 Task: Find connections with filter location Onex with filter topic #purposewith filter profile language Spanish with filter current company Ampstek with filter school Bharat Institute of Technology with filter industry Executive Offices with filter service category Insurance with filter keywords title eCommerce Marketing Specialist
Action: Mouse moved to (536, 77)
Screenshot: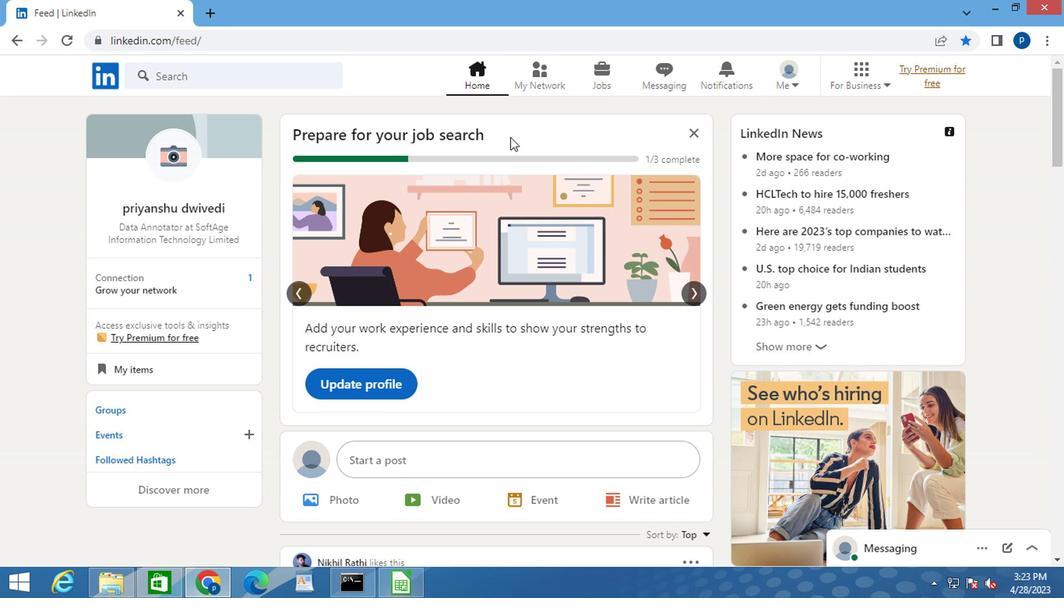 
Action: Mouse pressed left at (536, 77)
Screenshot: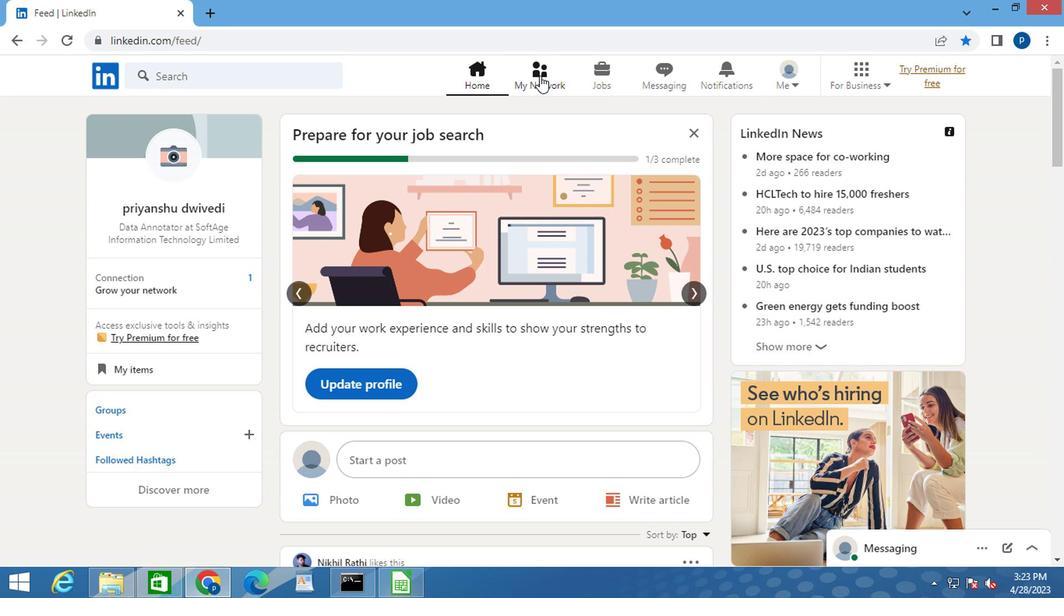 
Action: Mouse moved to (184, 156)
Screenshot: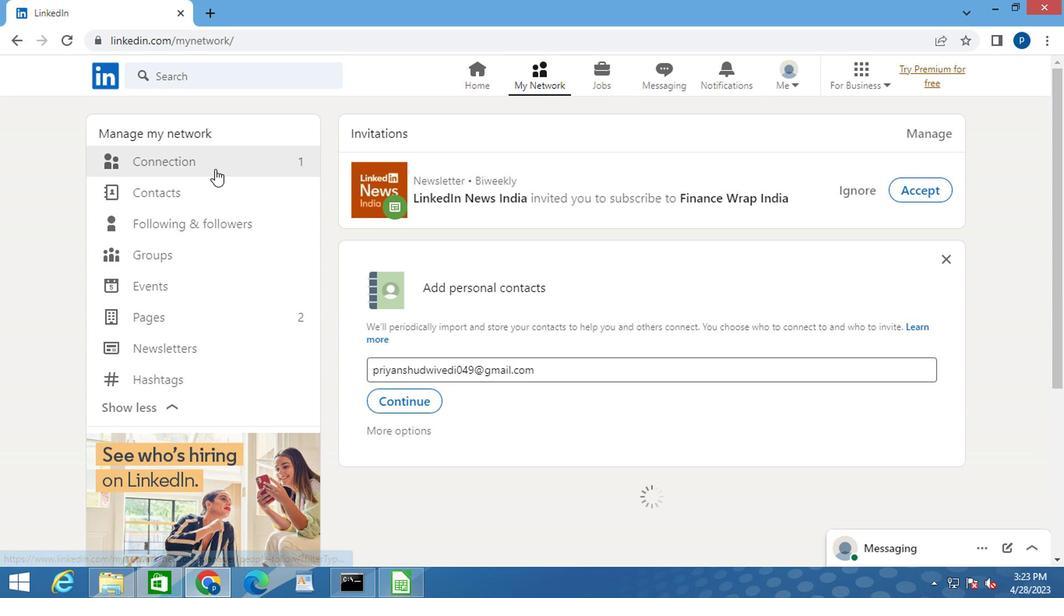 
Action: Mouse pressed left at (184, 156)
Screenshot: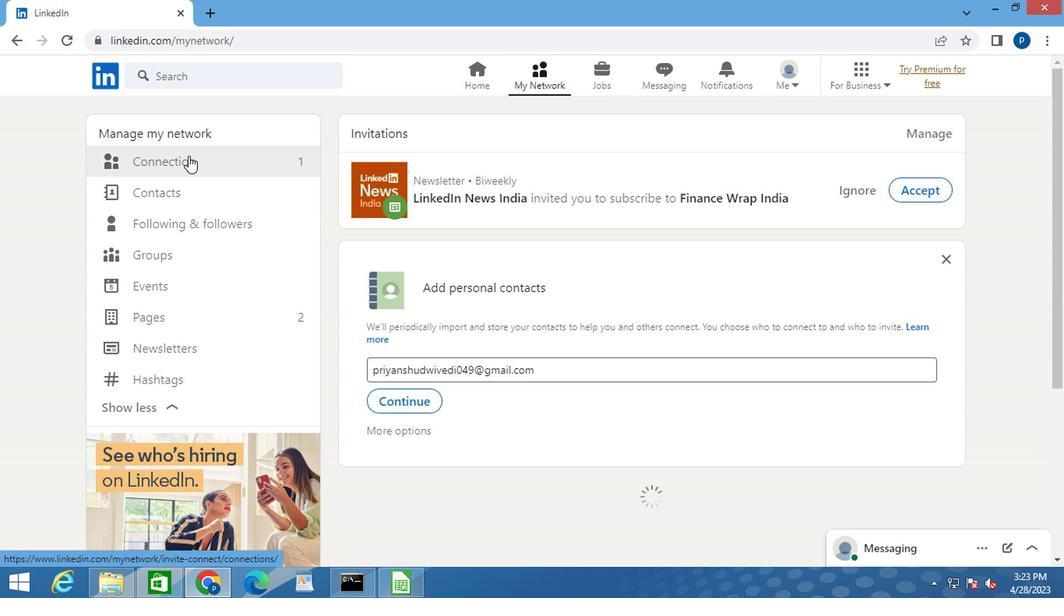 
Action: Mouse moved to (640, 165)
Screenshot: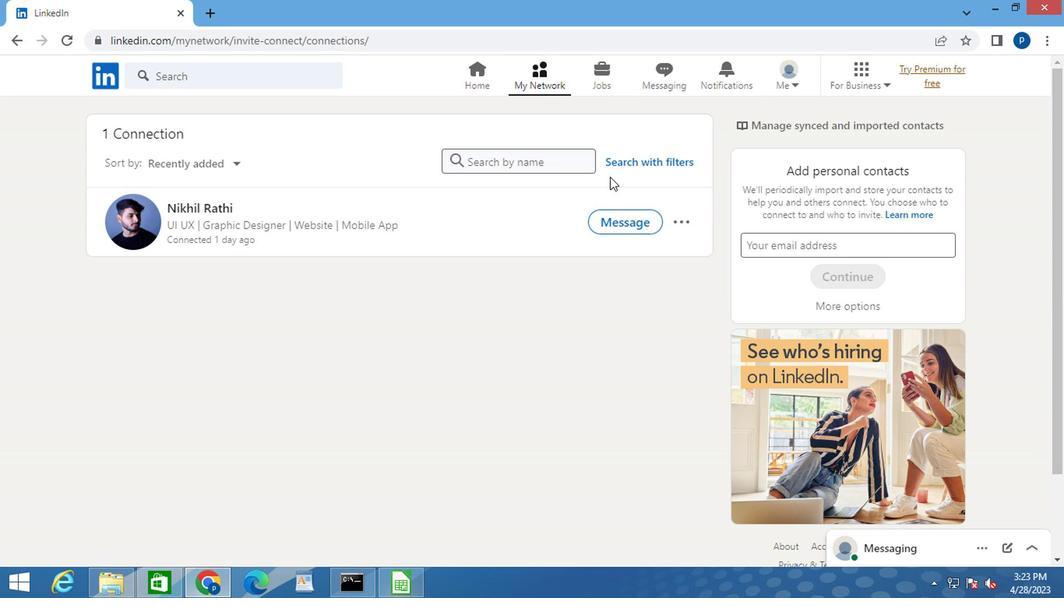 
Action: Mouse pressed left at (640, 165)
Screenshot: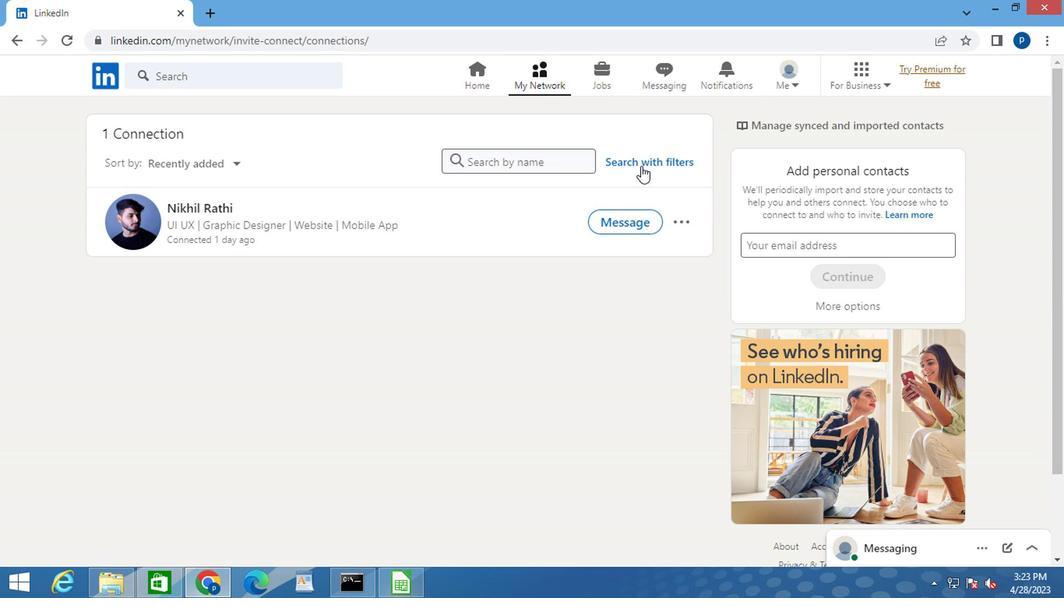 
Action: Mouse moved to (586, 125)
Screenshot: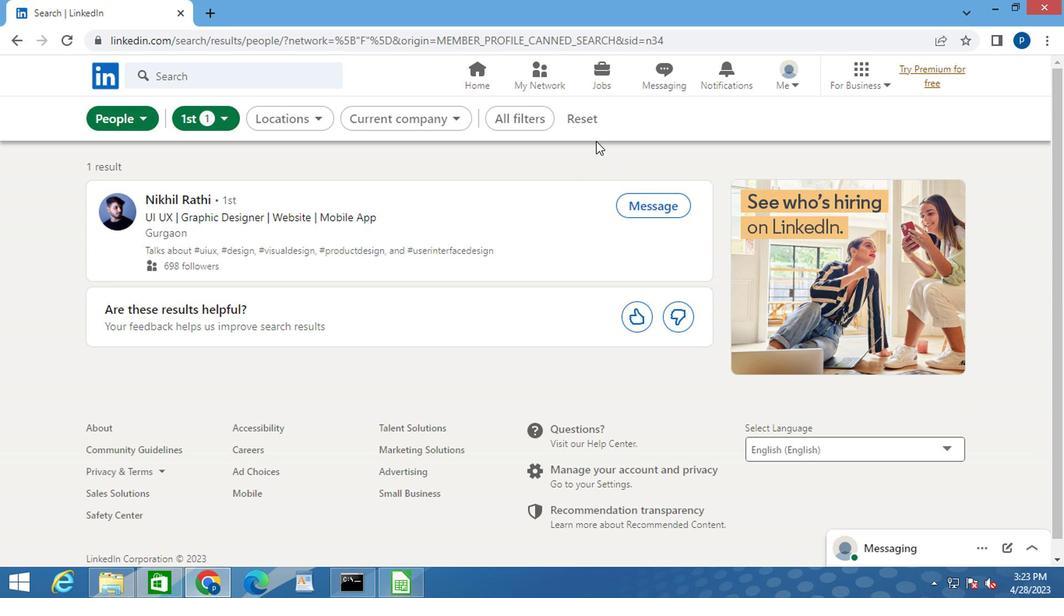 
Action: Mouse pressed left at (586, 125)
Screenshot: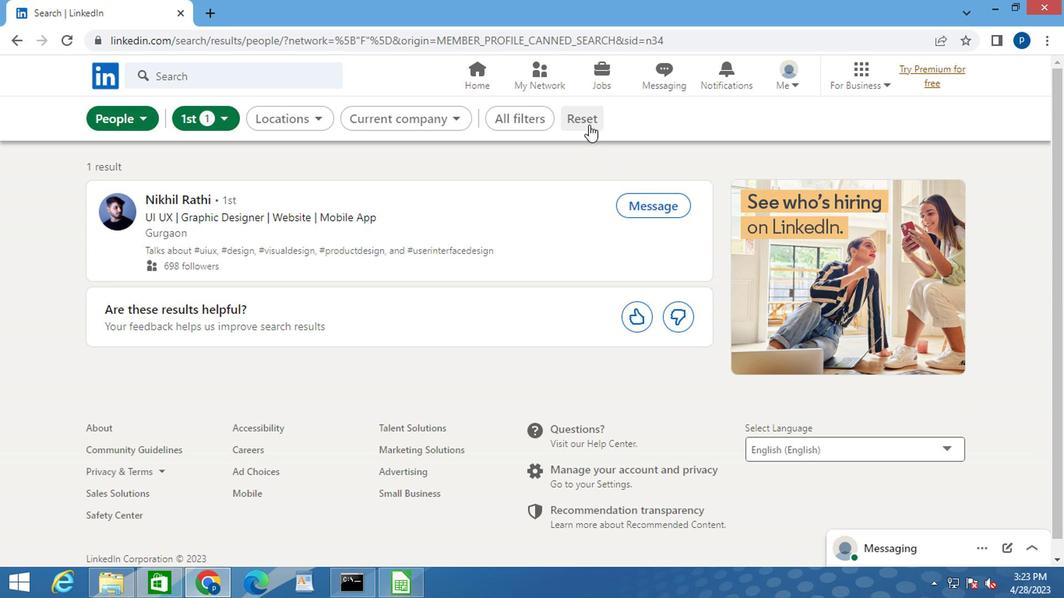 
Action: Mouse moved to (567, 120)
Screenshot: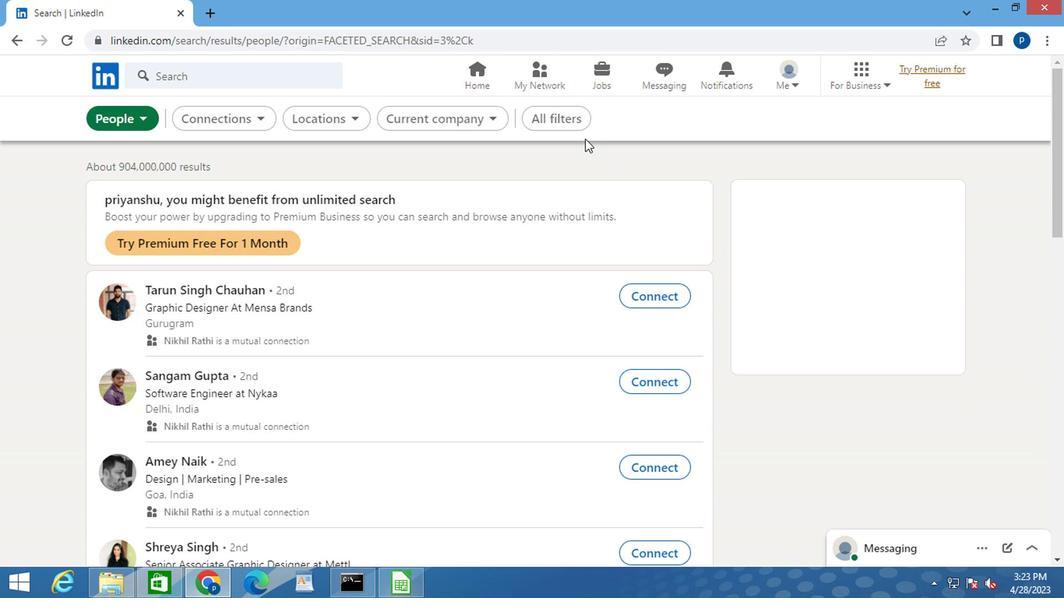 
Action: Mouse pressed left at (567, 120)
Screenshot: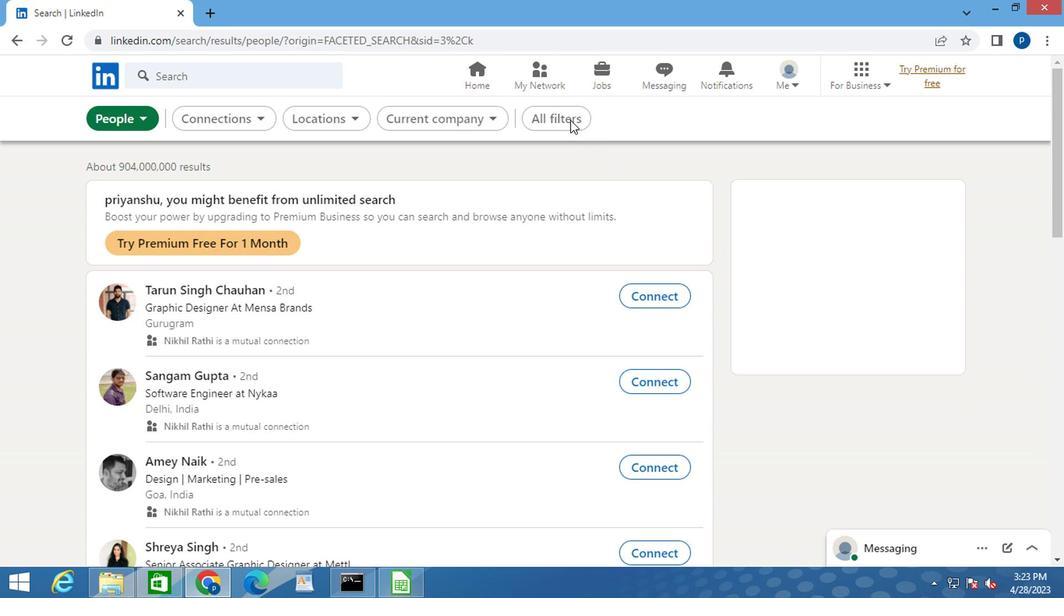 
Action: Mouse moved to (807, 356)
Screenshot: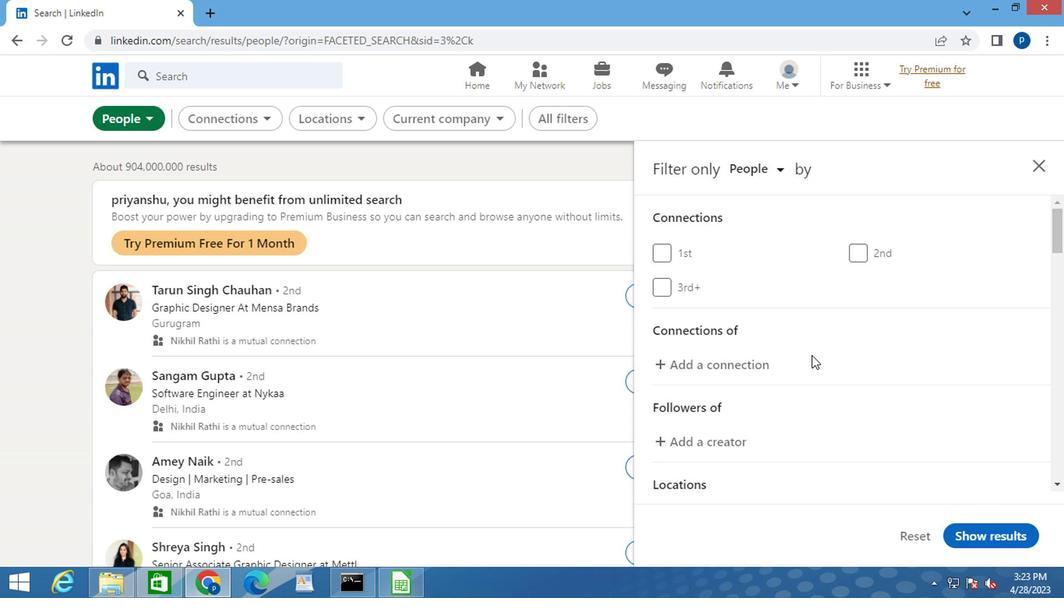 
Action: Mouse scrolled (807, 355) with delta (0, 0)
Screenshot: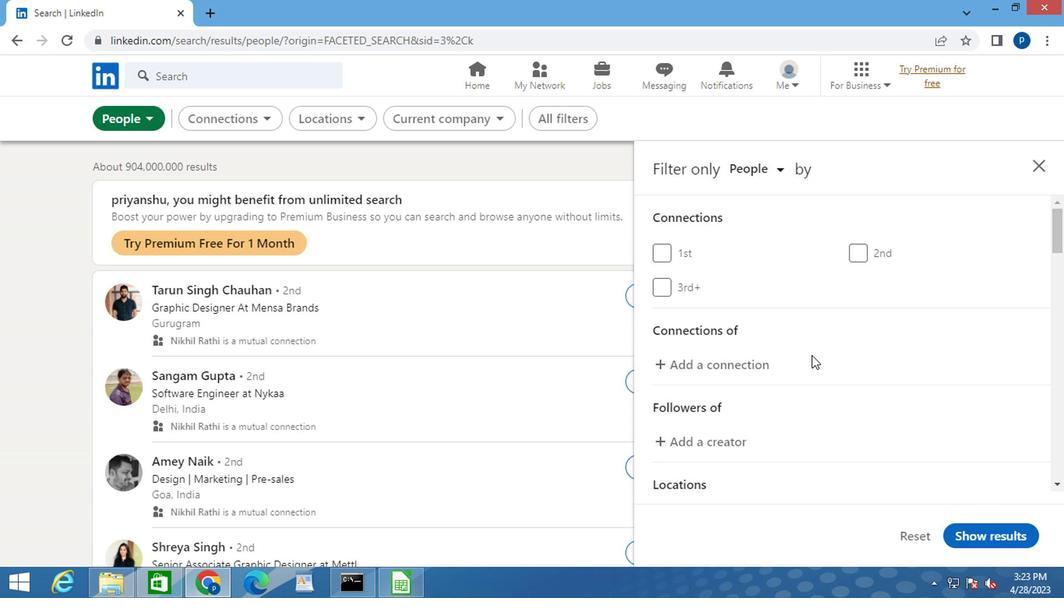 
Action: Mouse moved to (806, 357)
Screenshot: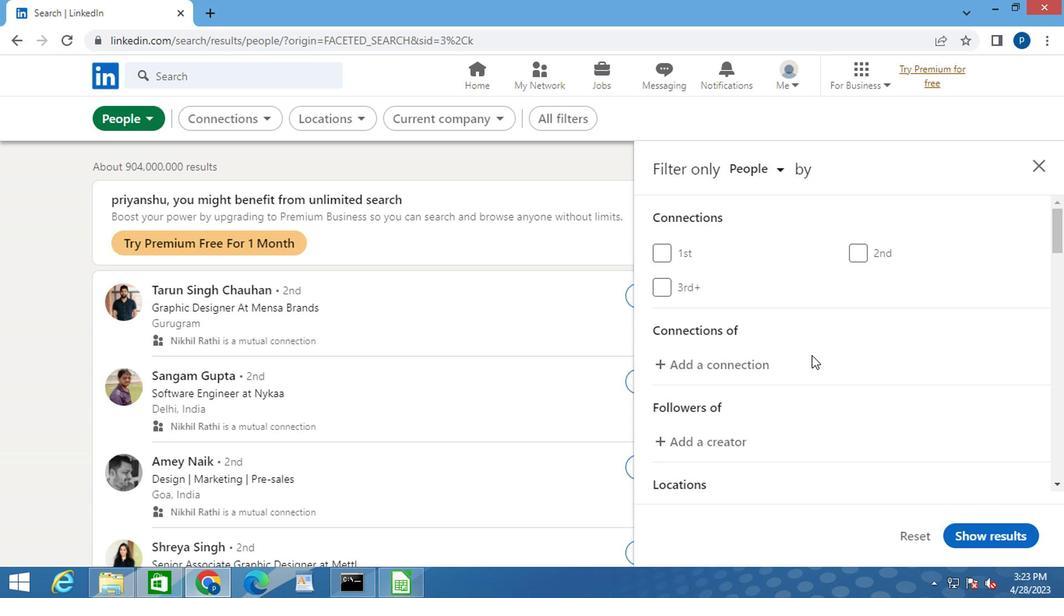 
Action: Mouse scrolled (806, 357) with delta (0, 0)
Screenshot: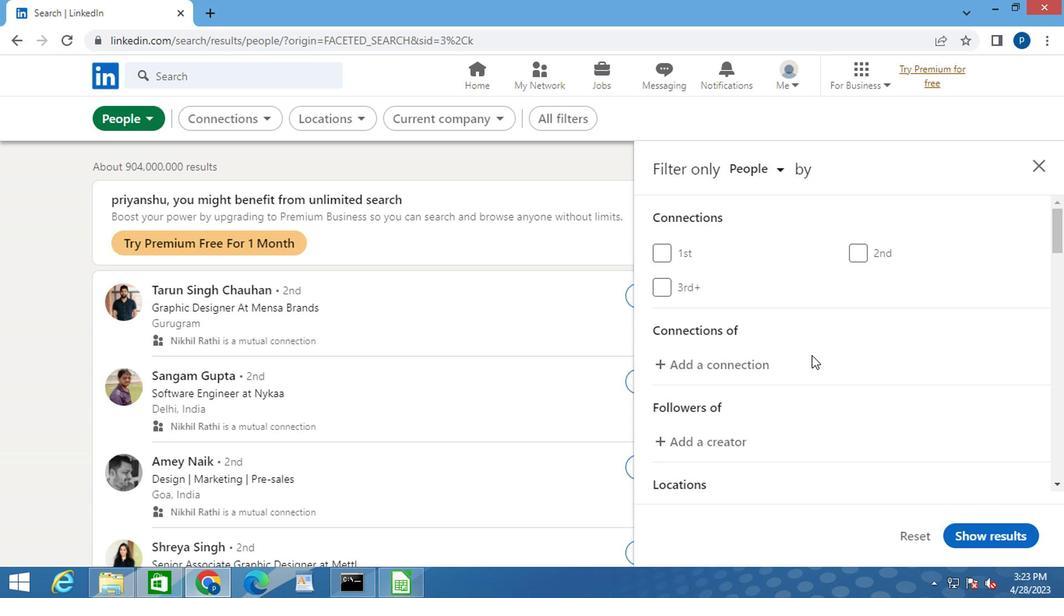 
Action: Mouse moved to (858, 424)
Screenshot: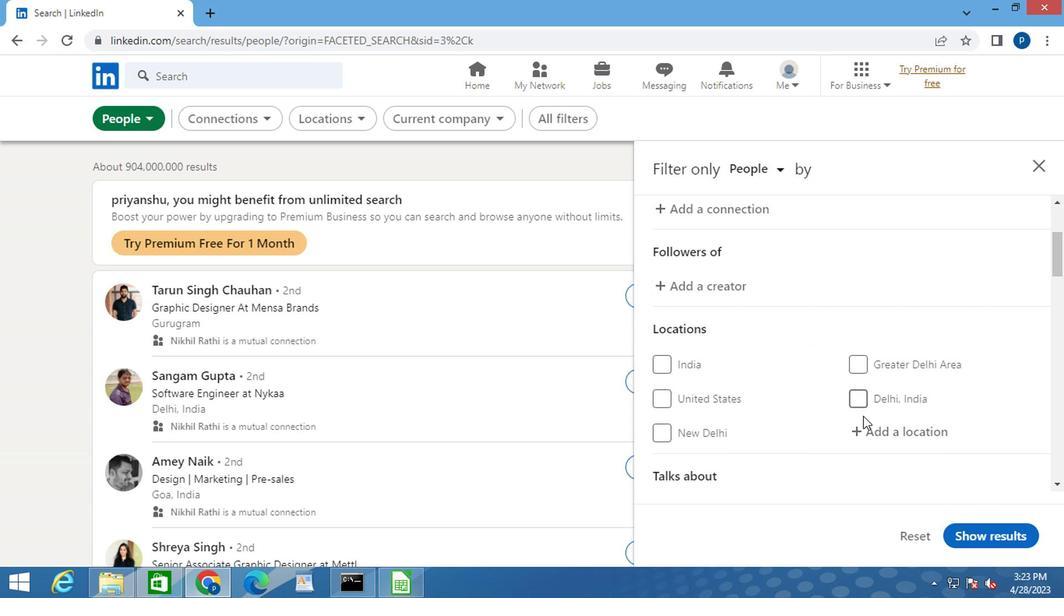 
Action: Mouse pressed left at (858, 424)
Screenshot: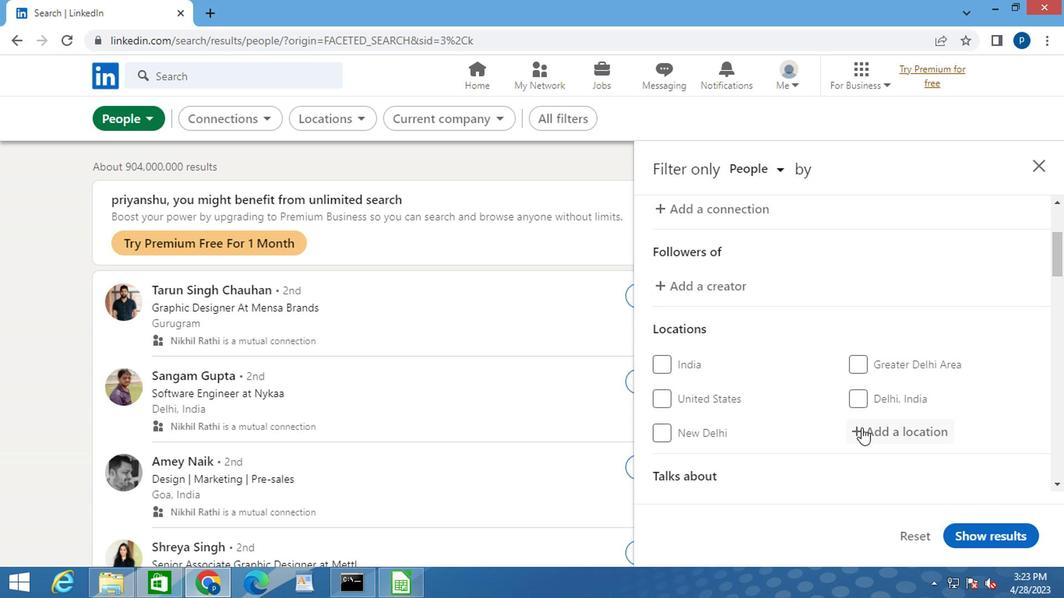 
Action: Key pressed o<Key.caps_lock>nex
Screenshot: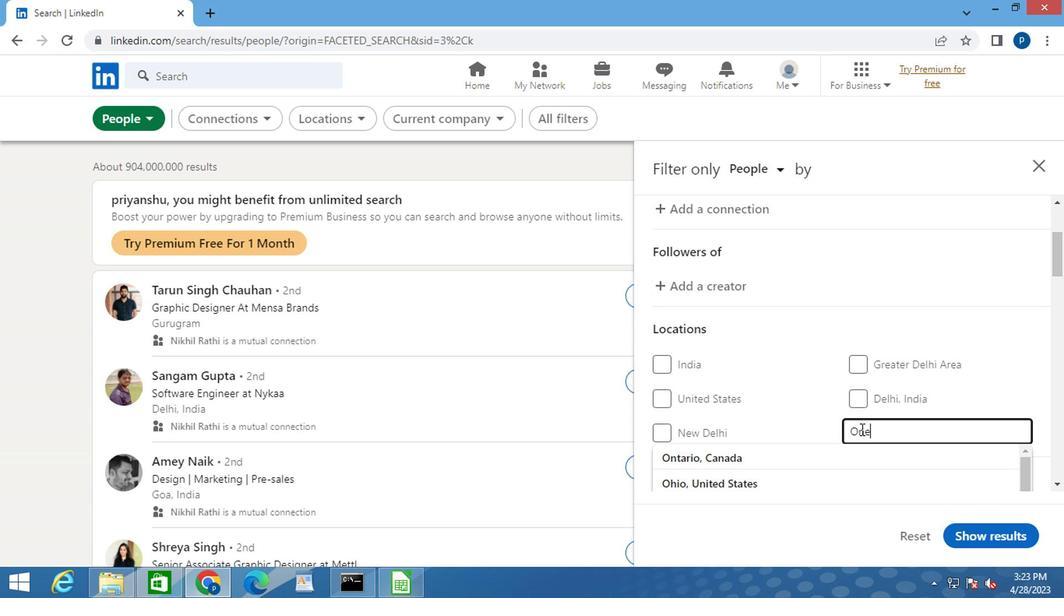 
Action: Mouse moved to (773, 449)
Screenshot: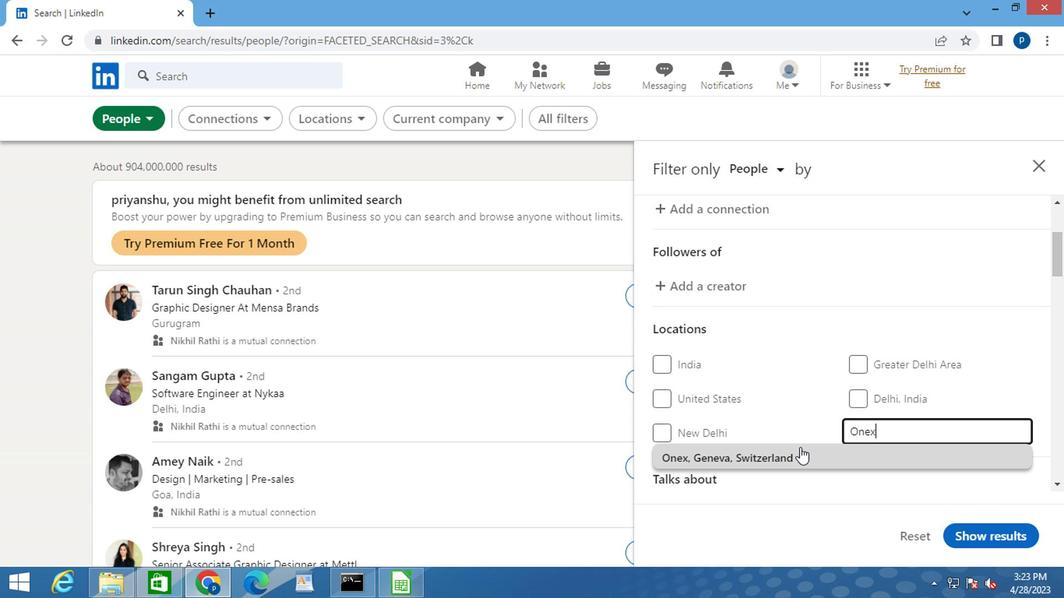
Action: Mouse pressed left at (773, 449)
Screenshot: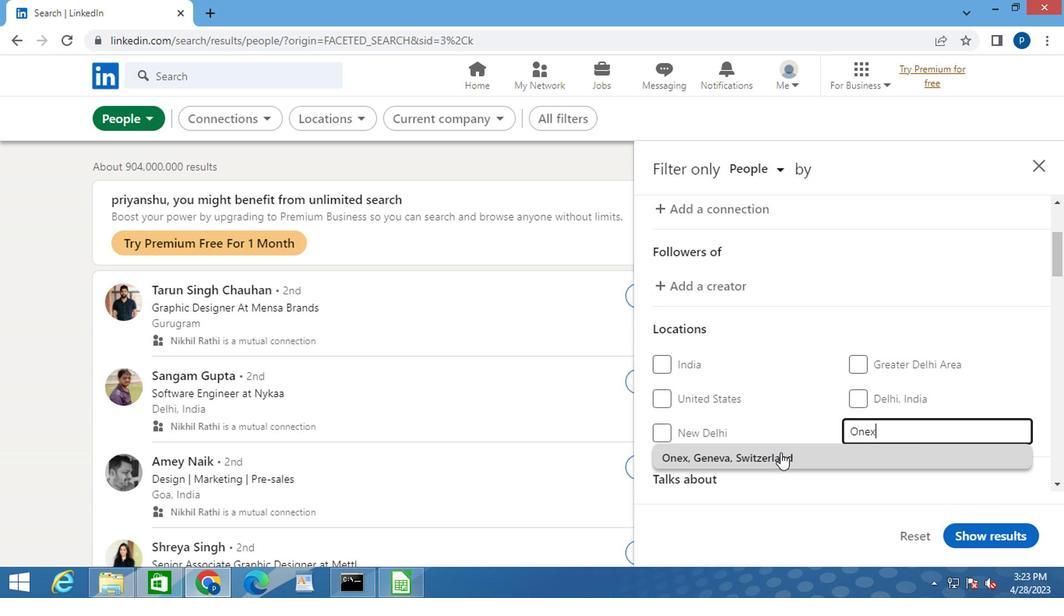 
Action: Mouse moved to (771, 448)
Screenshot: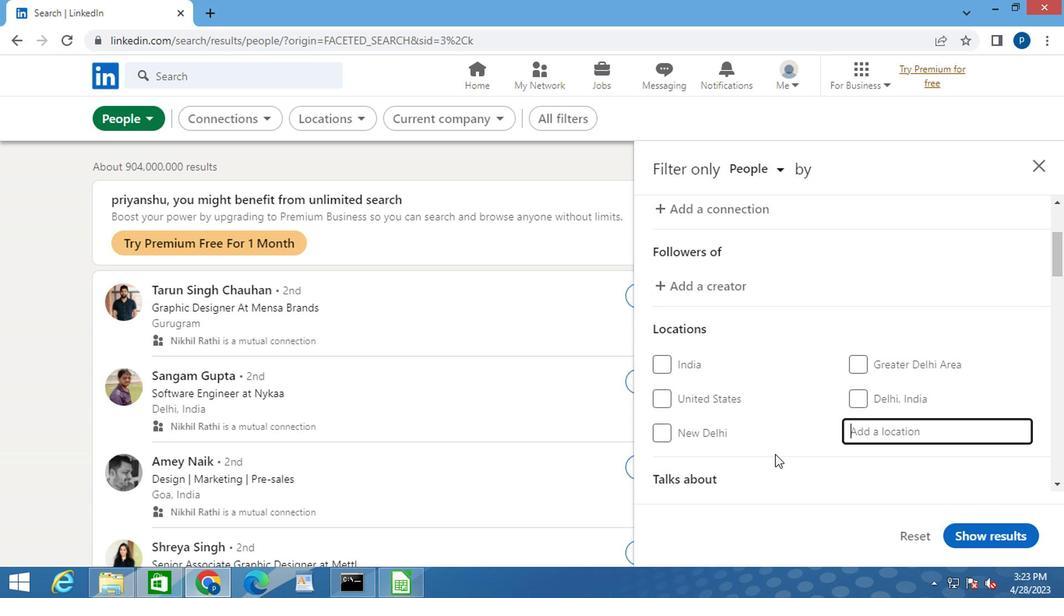 
Action: Mouse scrolled (771, 448) with delta (0, 0)
Screenshot: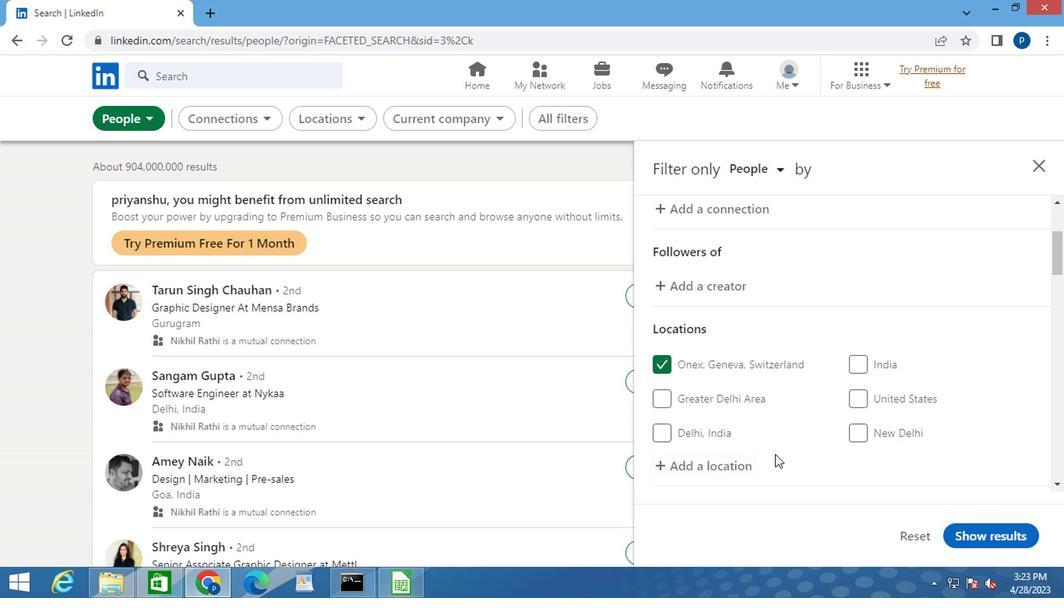 
Action: Mouse scrolled (771, 448) with delta (0, 0)
Screenshot: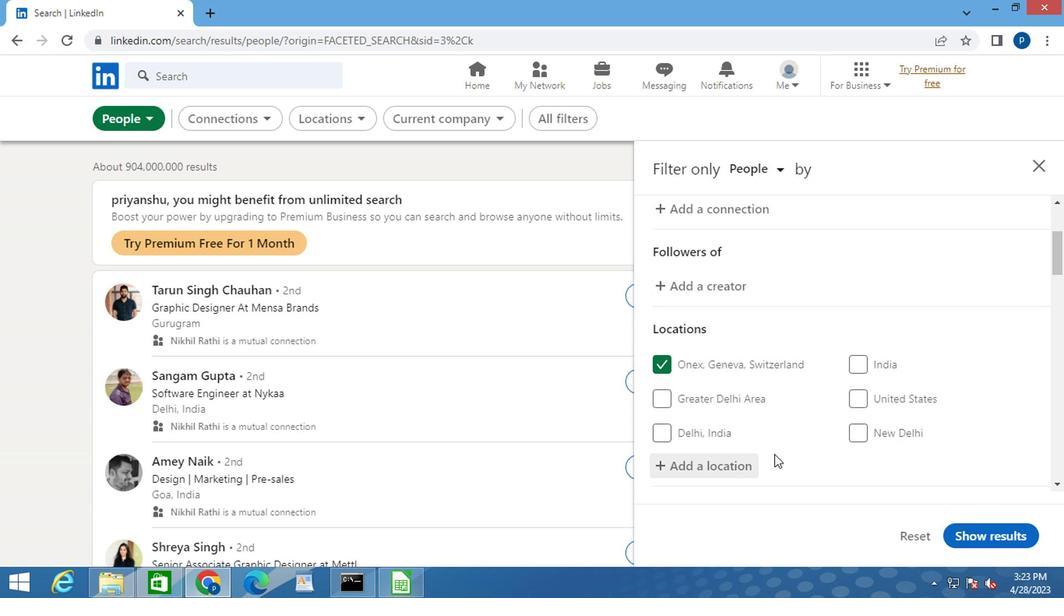 
Action: Mouse moved to (866, 451)
Screenshot: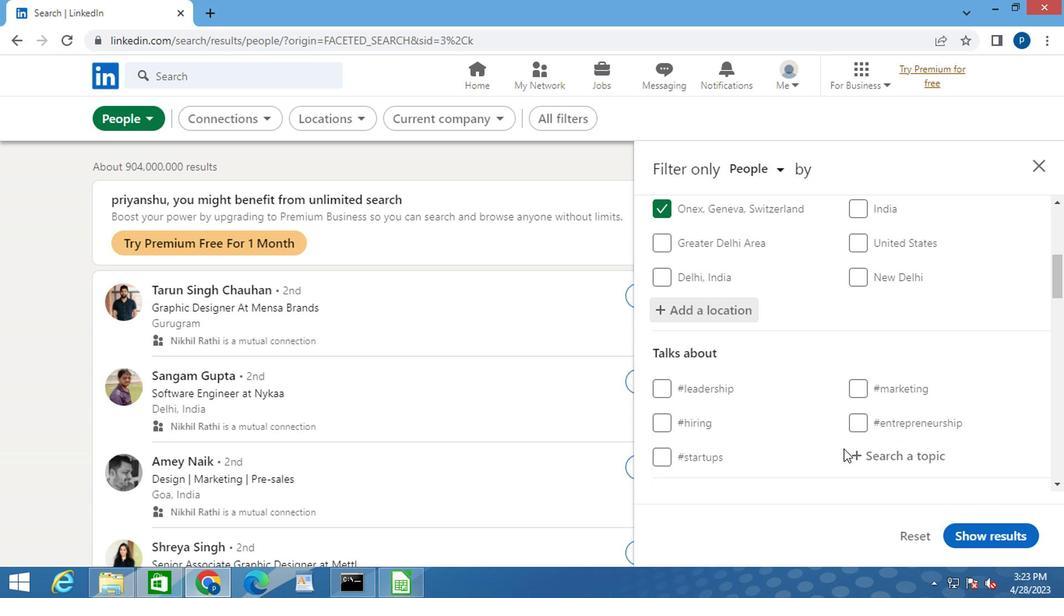 
Action: Mouse pressed left at (866, 451)
Screenshot: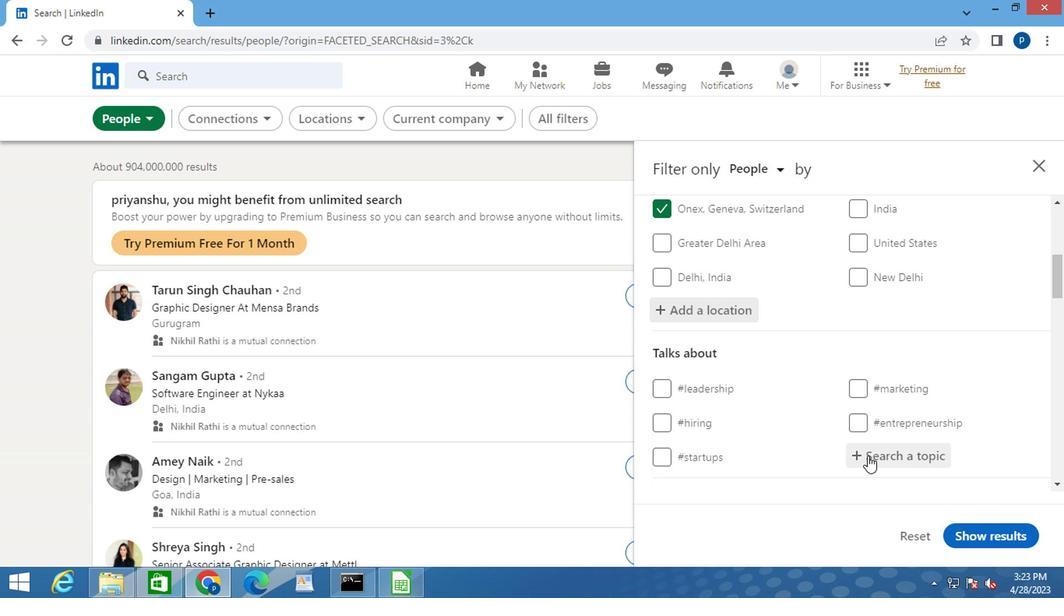 
Action: Key pressed <Key.shift>#PURPOSE
Screenshot: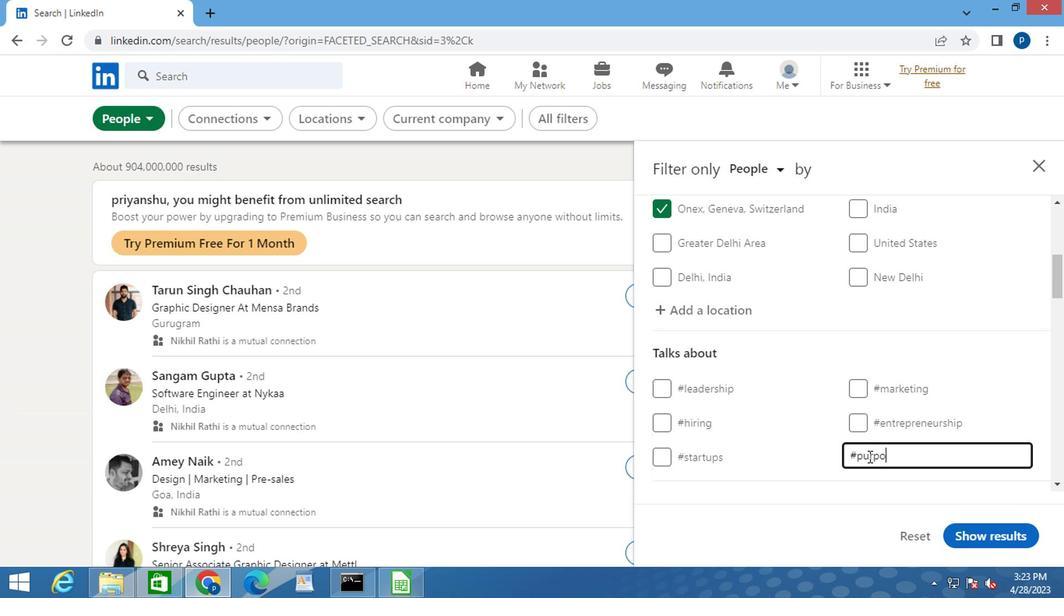 
Action: Mouse moved to (862, 442)
Screenshot: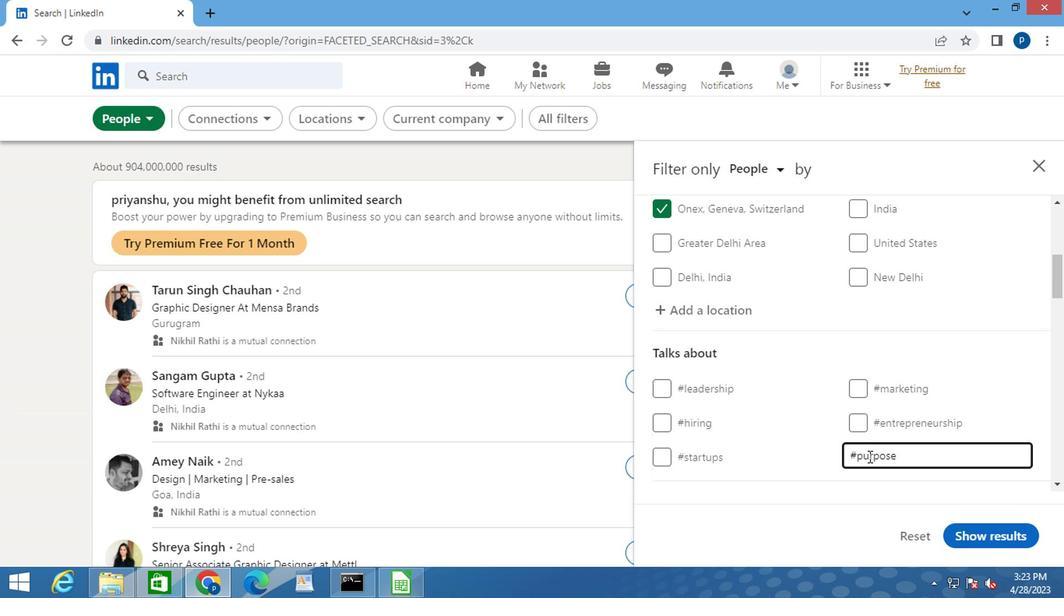 
Action: Mouse scrolled (862, 441) with delta (0, 0)
Screenshot: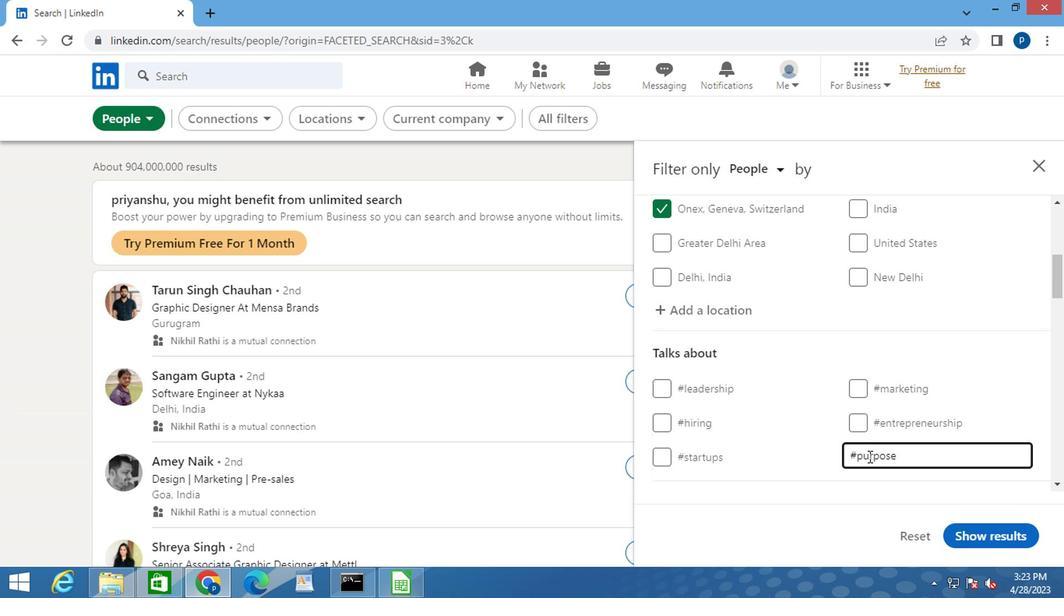 
Action: Mouse moved to (861, 442)
Screenshot: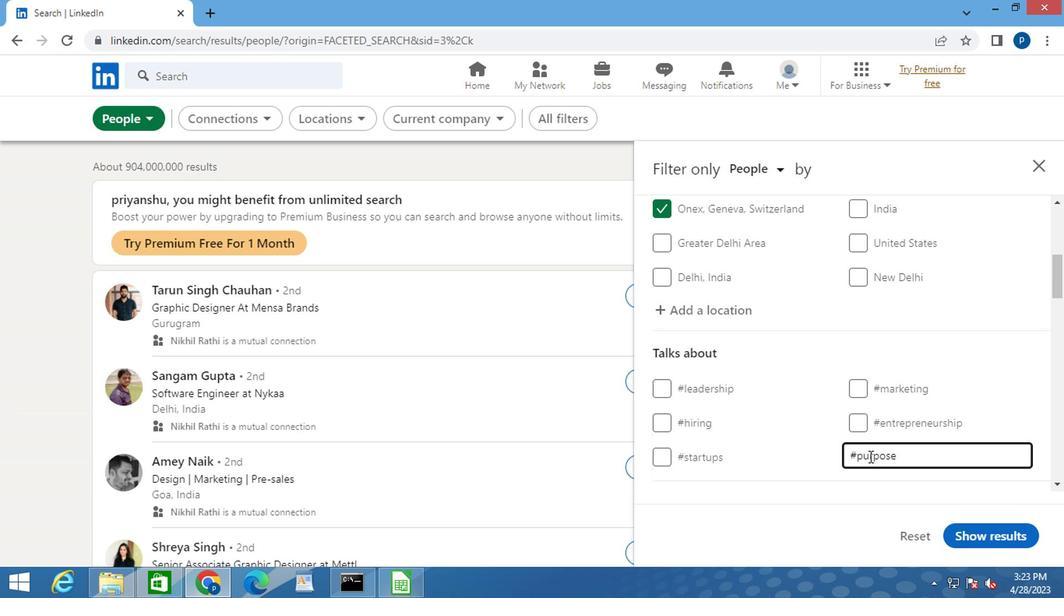 
Action: Mouse scrolled (861, 441) with delta (0, 0)
Screenshot: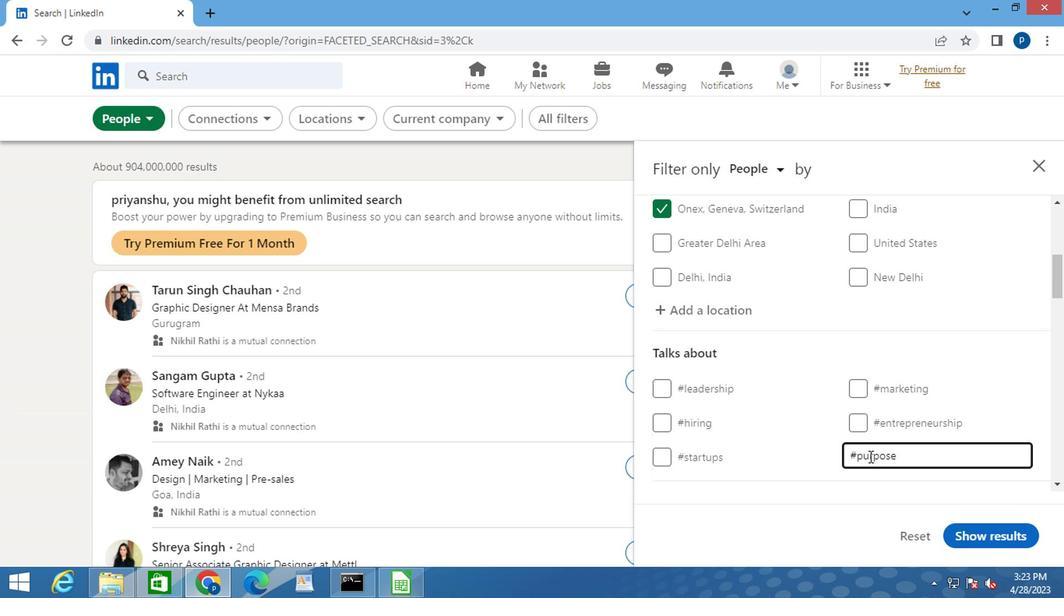 
Action: Mouse moved to (858, 441)
Screenshot: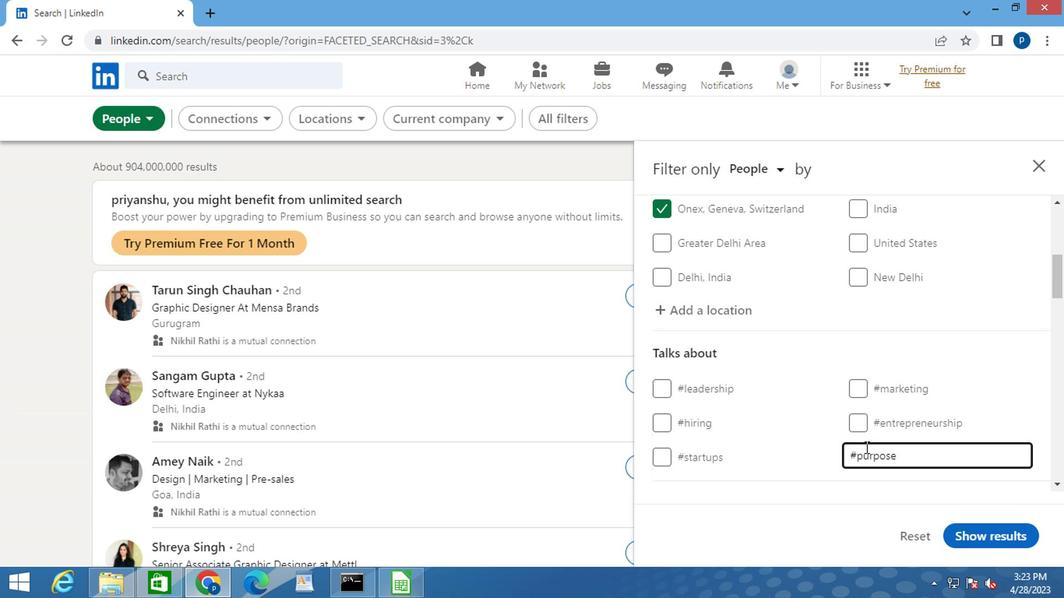 
Action: Mouse scrolled (858, 440) with delta (0, -1)
Screenshot: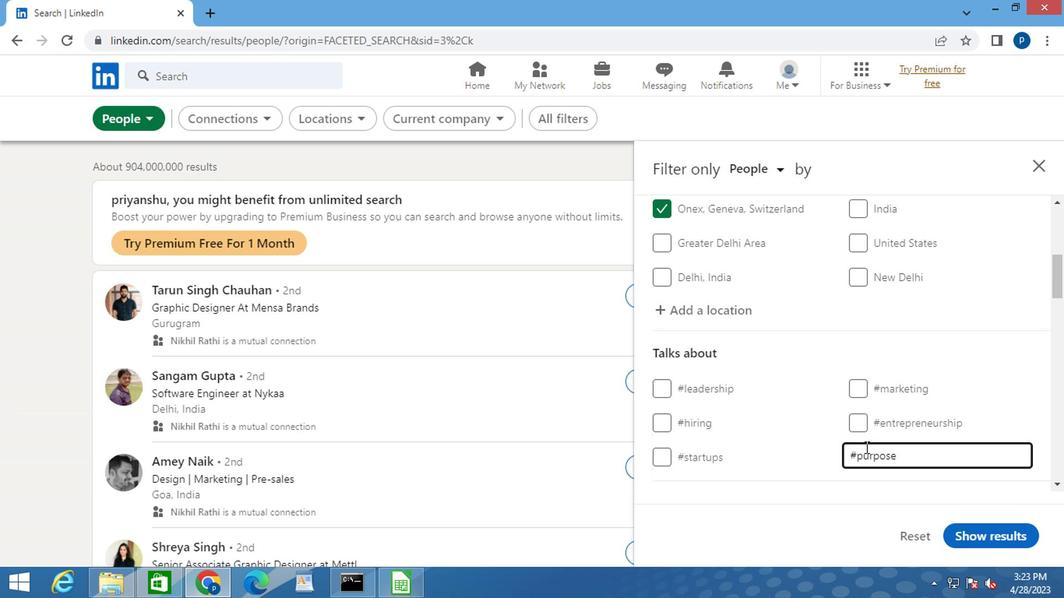 
Action: Mouse moved to (797, 411)
Screenshot: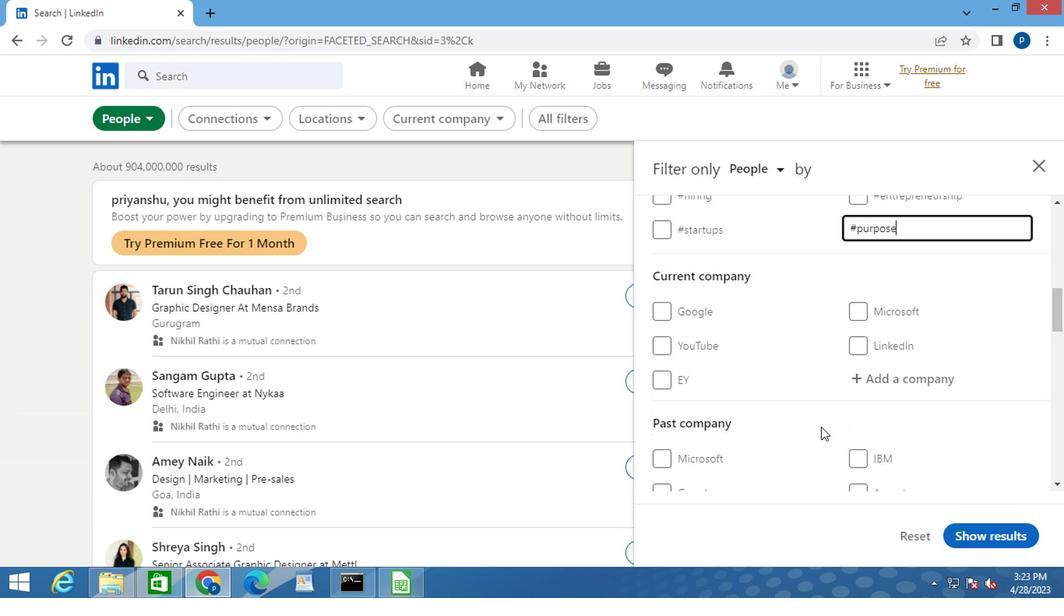 
Action: Mouse scrolled (797, 410) with delta (0, -1)
Screenshot: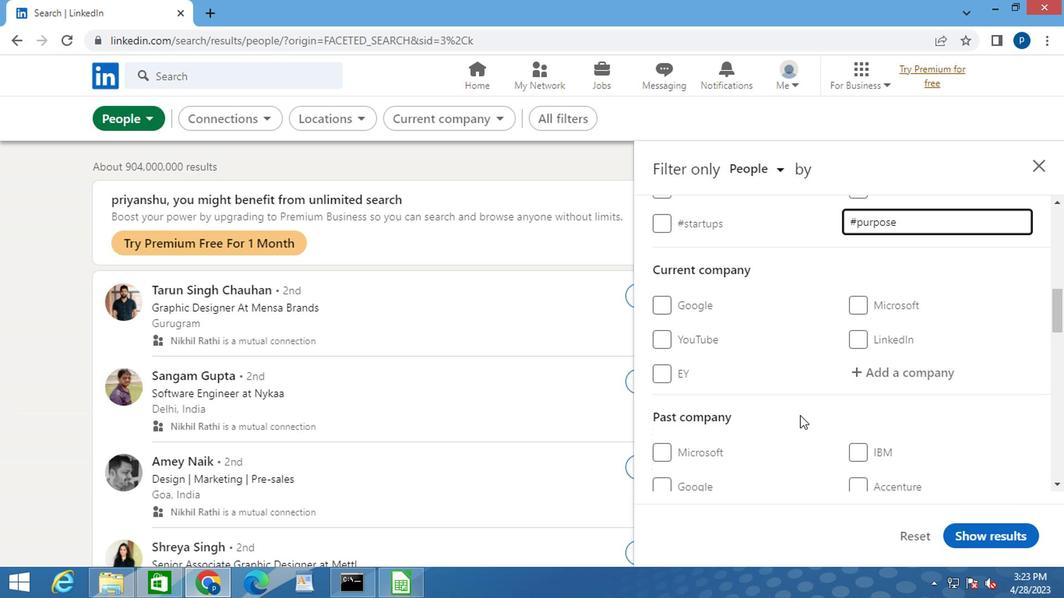 
Action: Mouse scrolled (797, 410) with delta (0, -1)
Screenshot: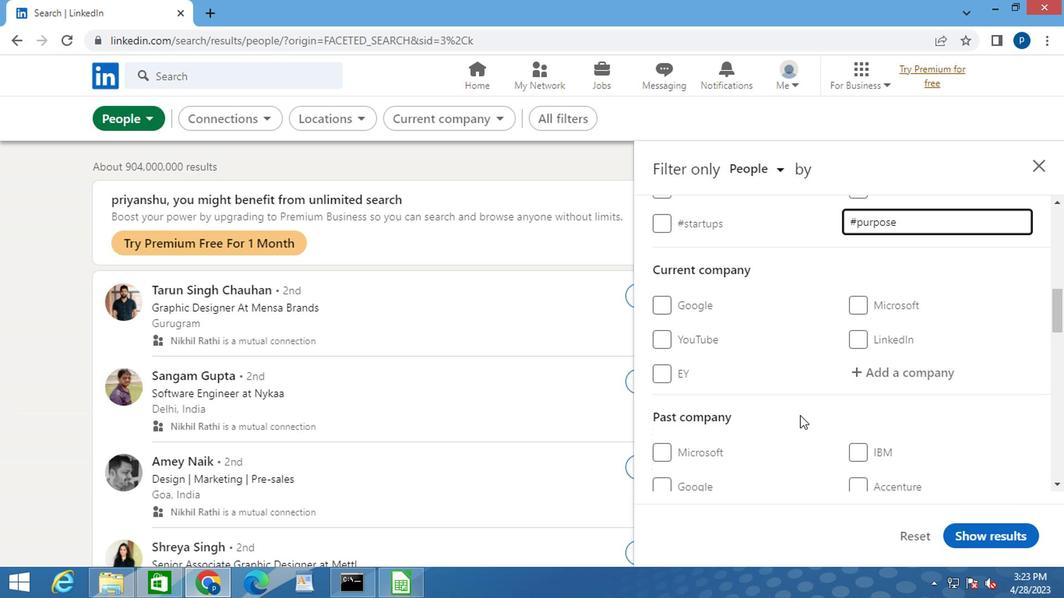
Action: Mouse moved to (769, 394)
Screenshot: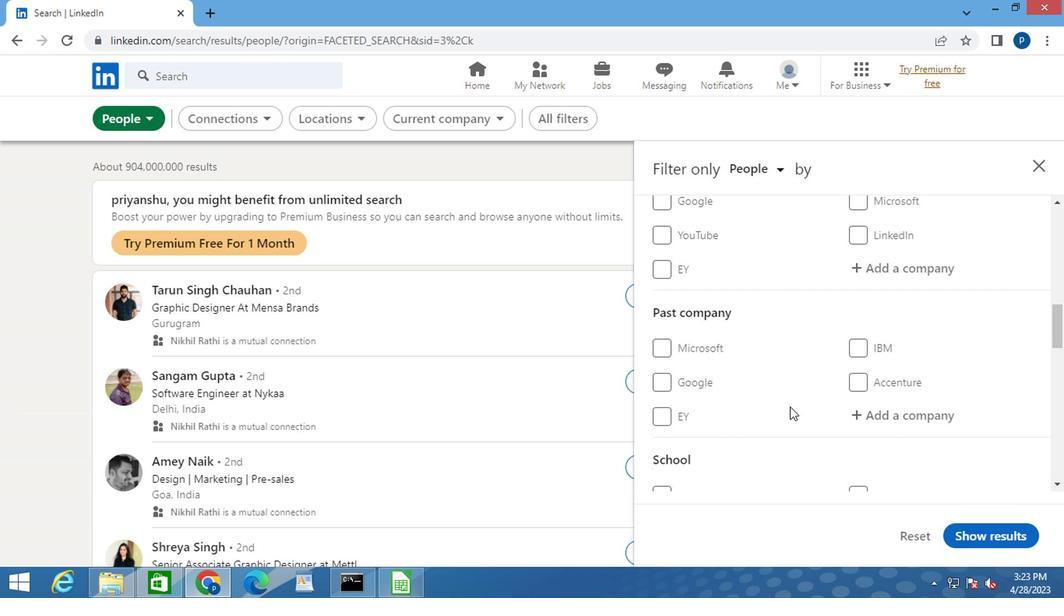 
Action: Mouse scrolled (769, 393) with delta (0, 0)
Screenshot: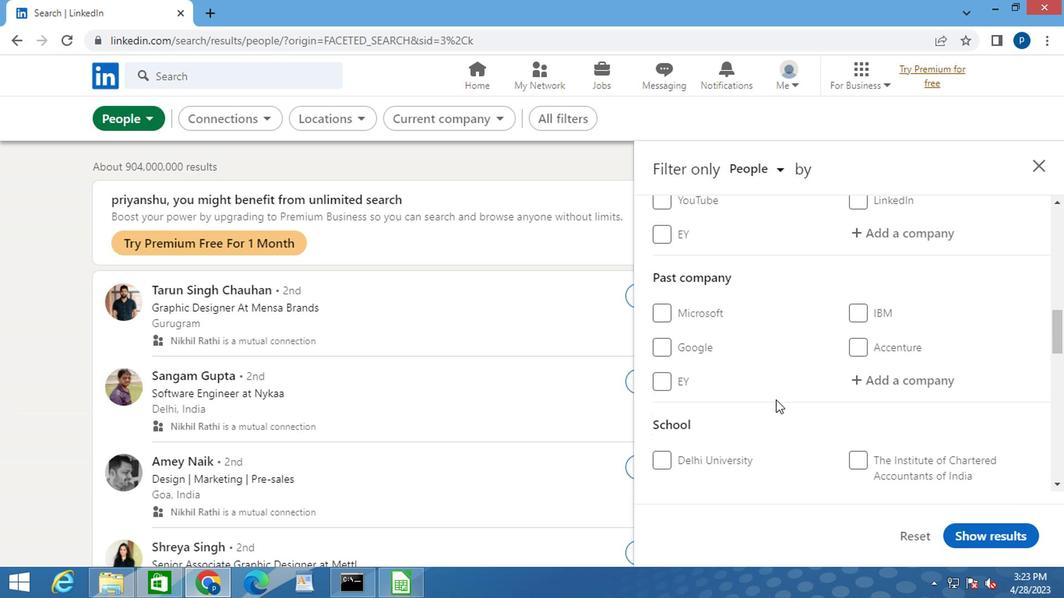 
Action: Mouse scrolled (769, 393) with delta (0, 0)
Screenshot: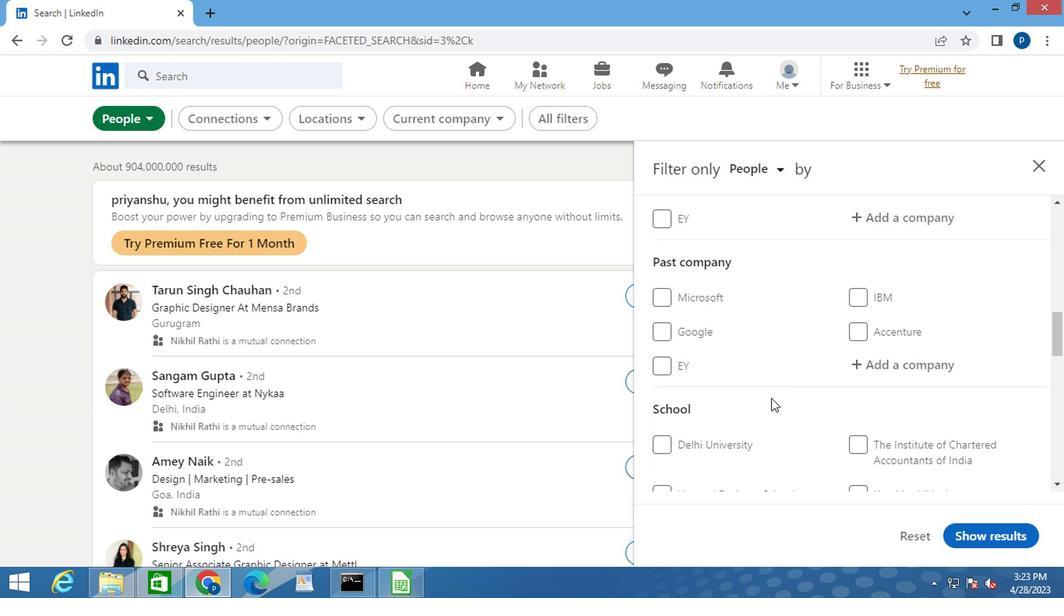 
Action: Mouse moved to (767, 392)
Screenshot: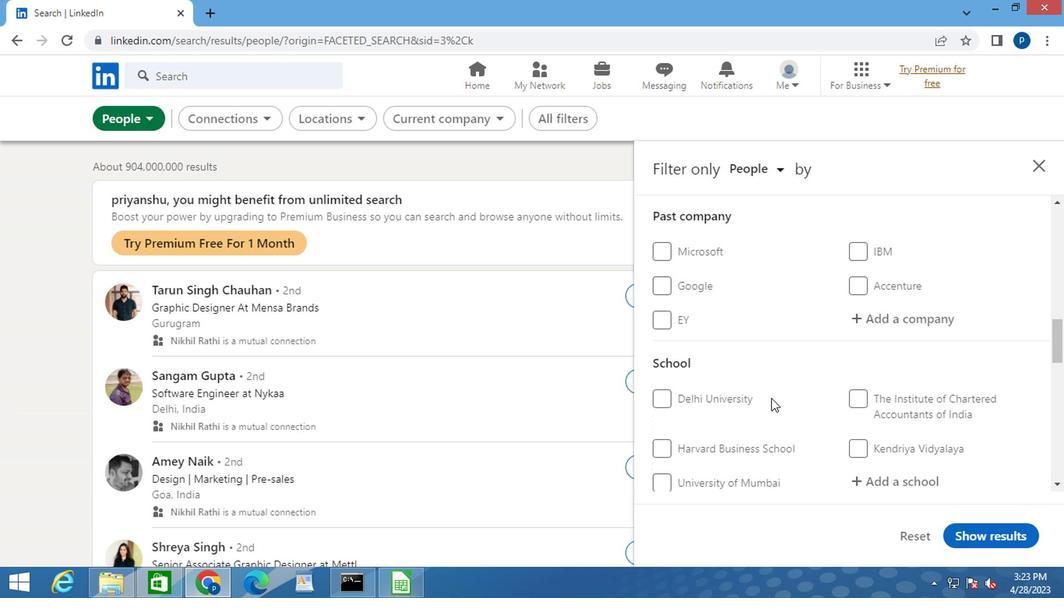 
Action: Mouse scrolled (767, 392) with delta (0, 0)
Screenshot: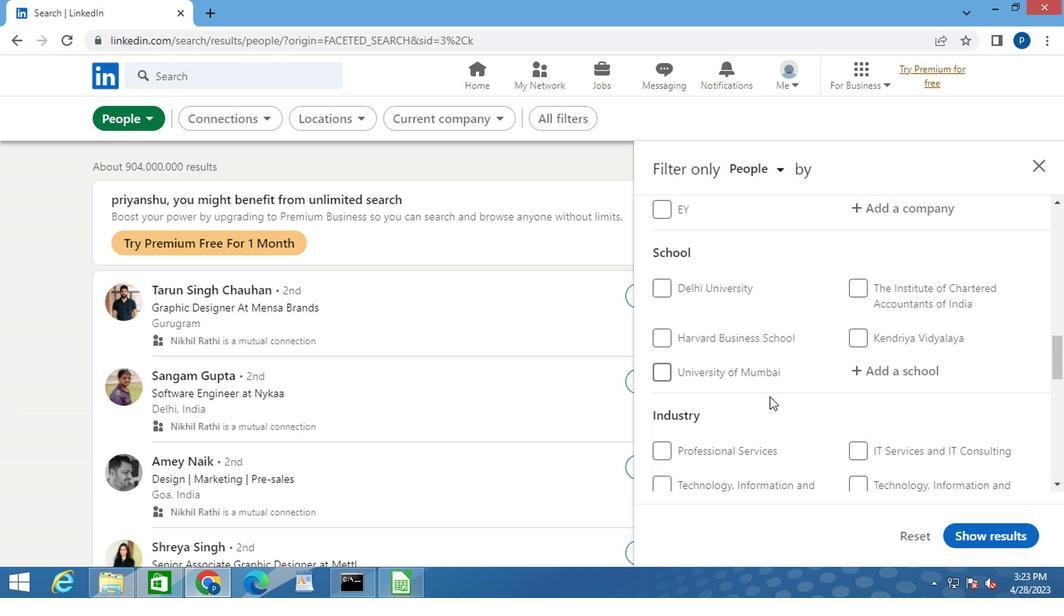
Action: Mouse scrolled (767, 392) with delta (0, 0)
Screenshot: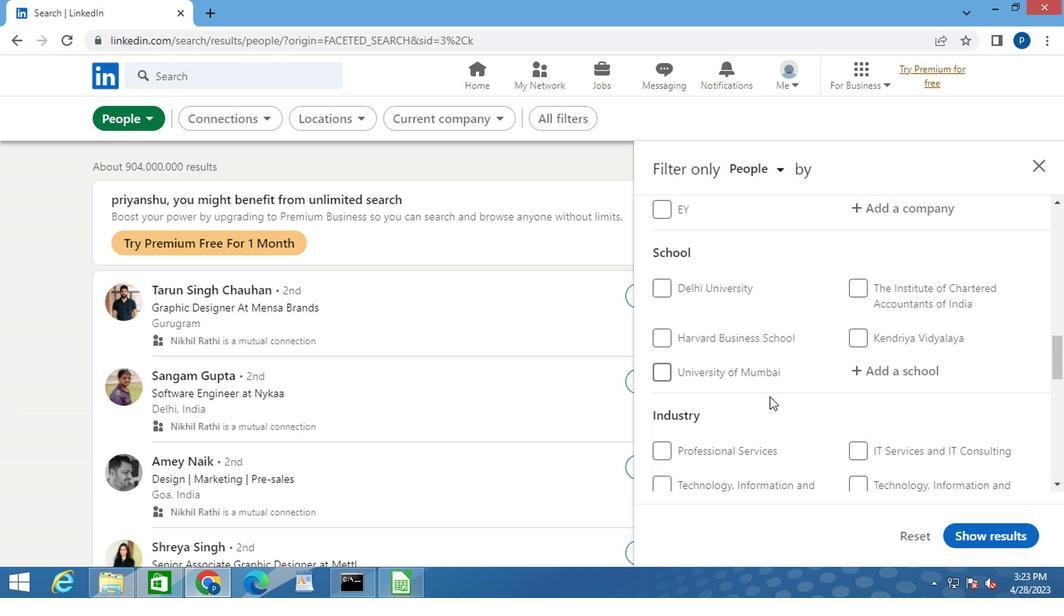 
Action: Mouse scrolled (767, 392) with delta (0, 0)
Screenshot: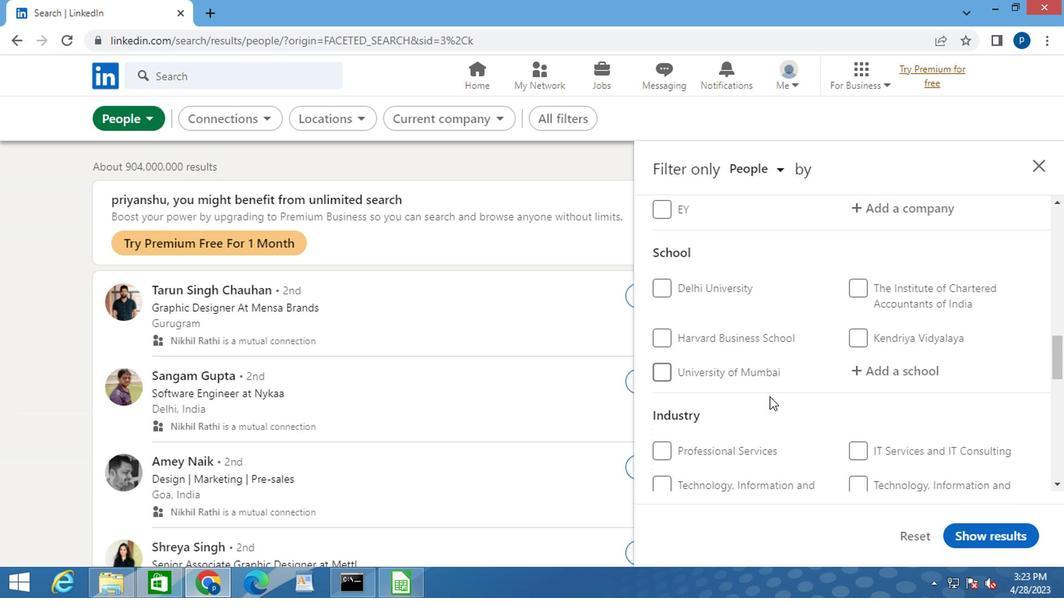 
Action: Mouse moved to (664, 428)
Screenshot: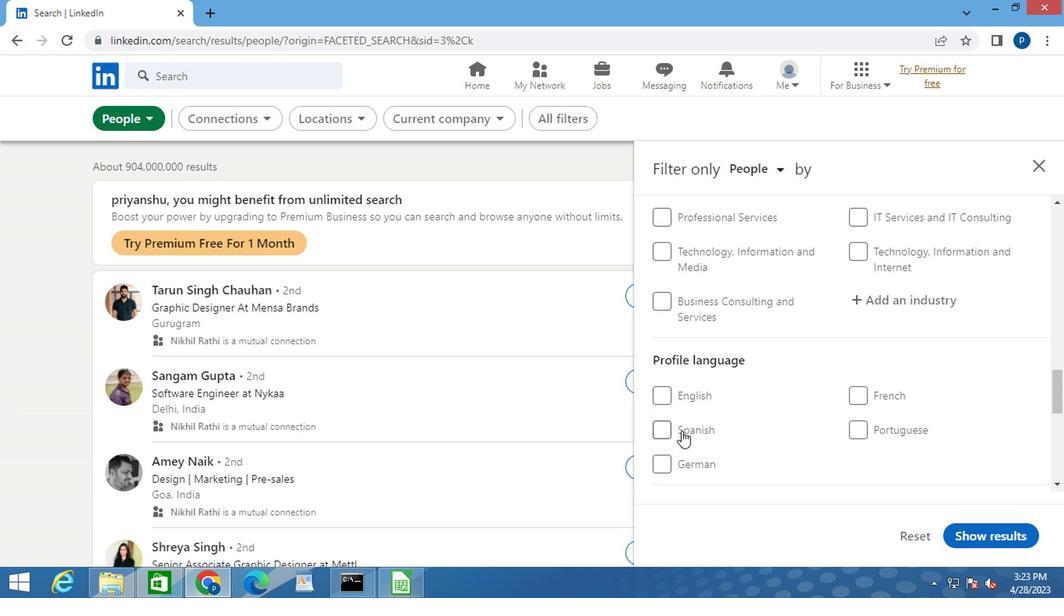 
Action: Mouse pressed left at (664, 428)
Screenshot: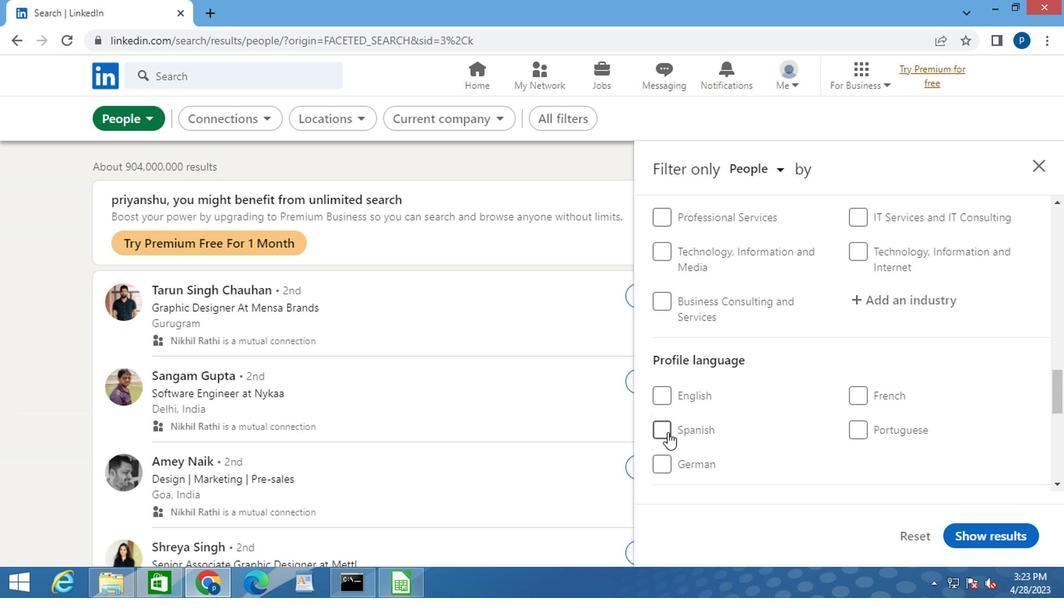 
Action: Mouse moved to (774, 389)
Screenshot: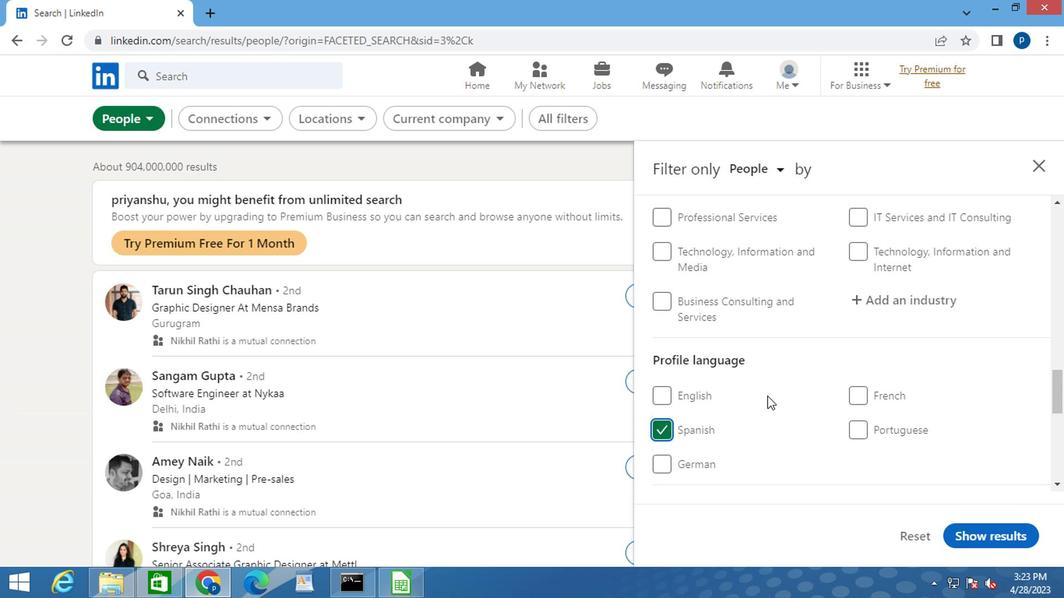 
Action: Mouse scrolled (774, 389) with delta (0, 0)
Screenshot: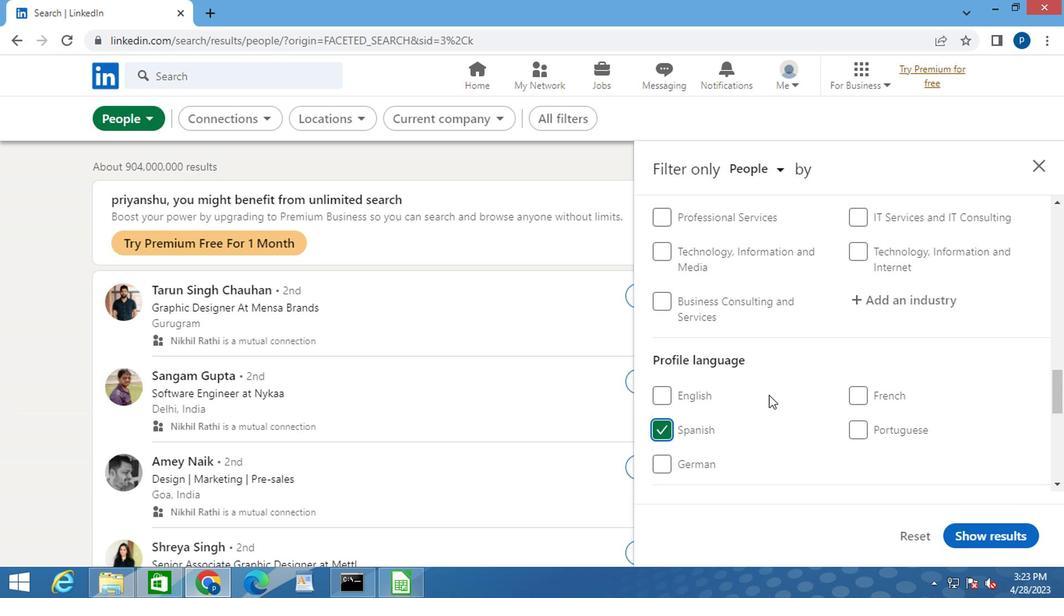 
Action: Mouse moved to (779, 391)
Screenshot: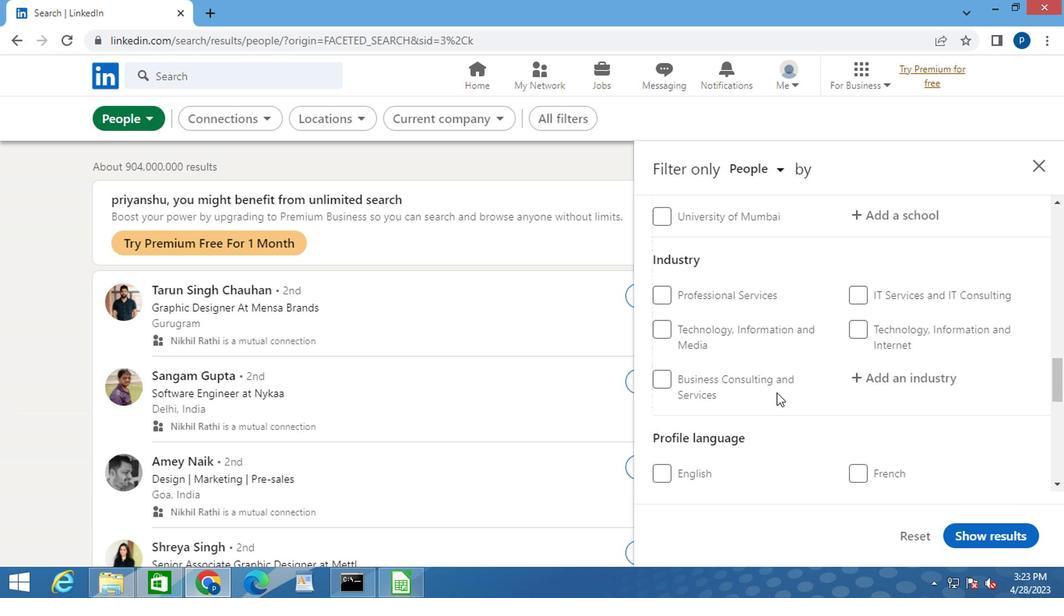 
Action: Mouse scrolled (779, 392) with delta (0, 0)
Screenshot: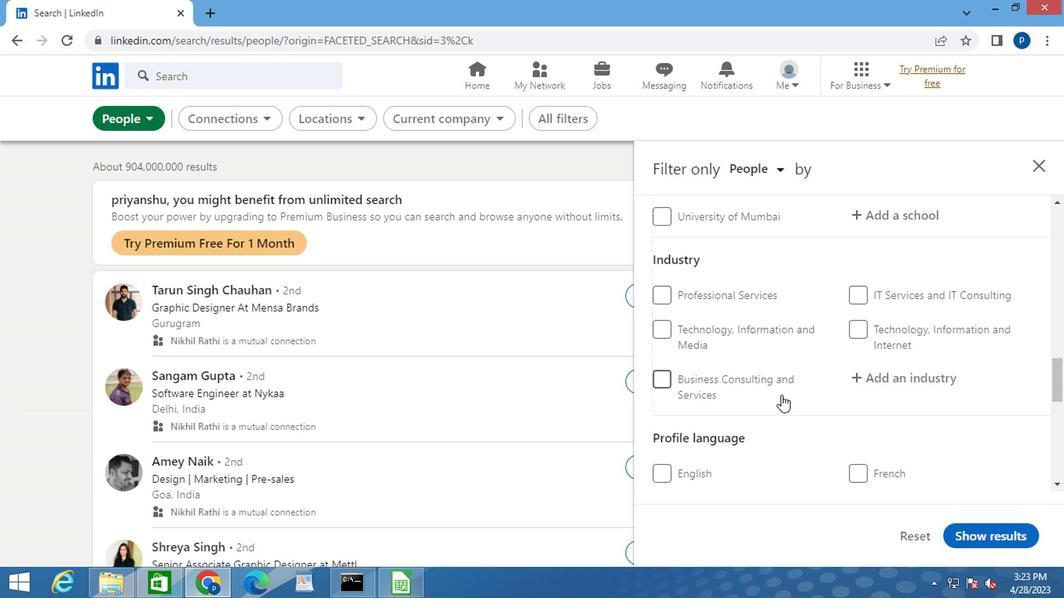 
Action: Mouse moved to (779, 391)
Screenshot: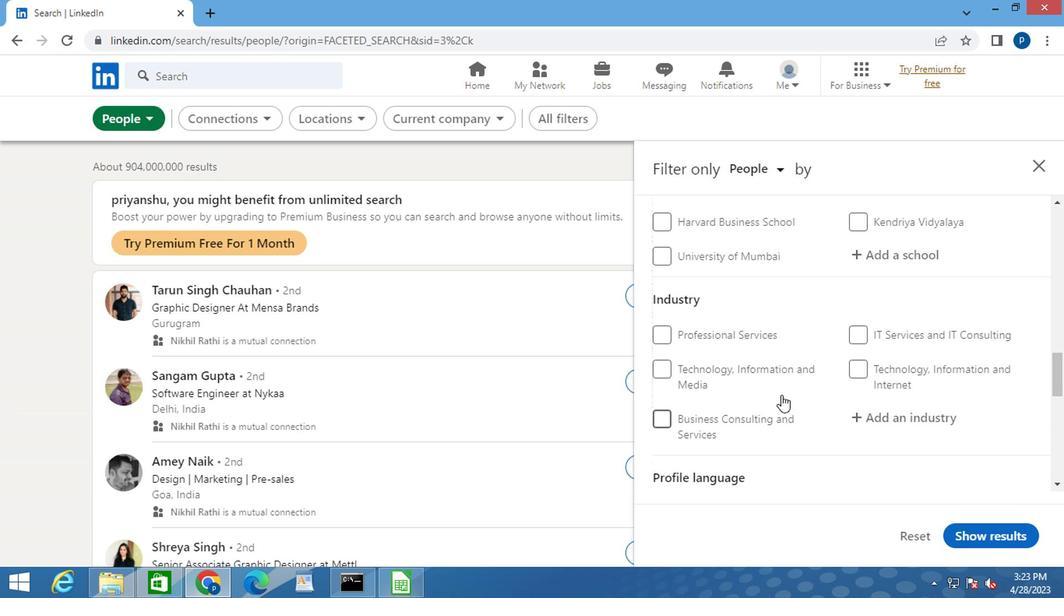 
Action: Mouse scrolled (779, 392) with delta (0, 0)
Screenshot: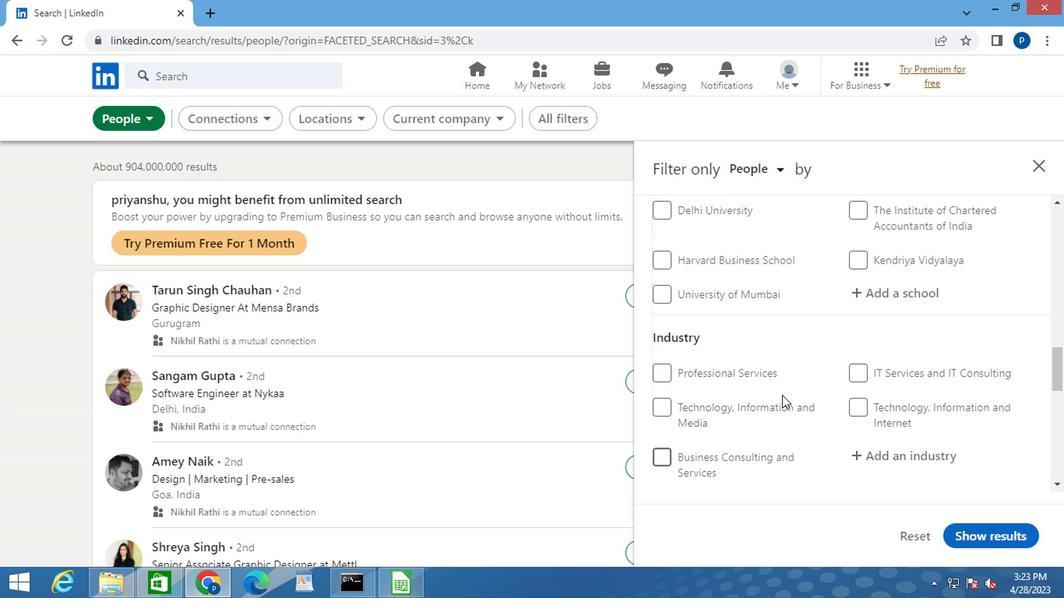 
Action: Mouse moved to (786, 394)
Screenshot: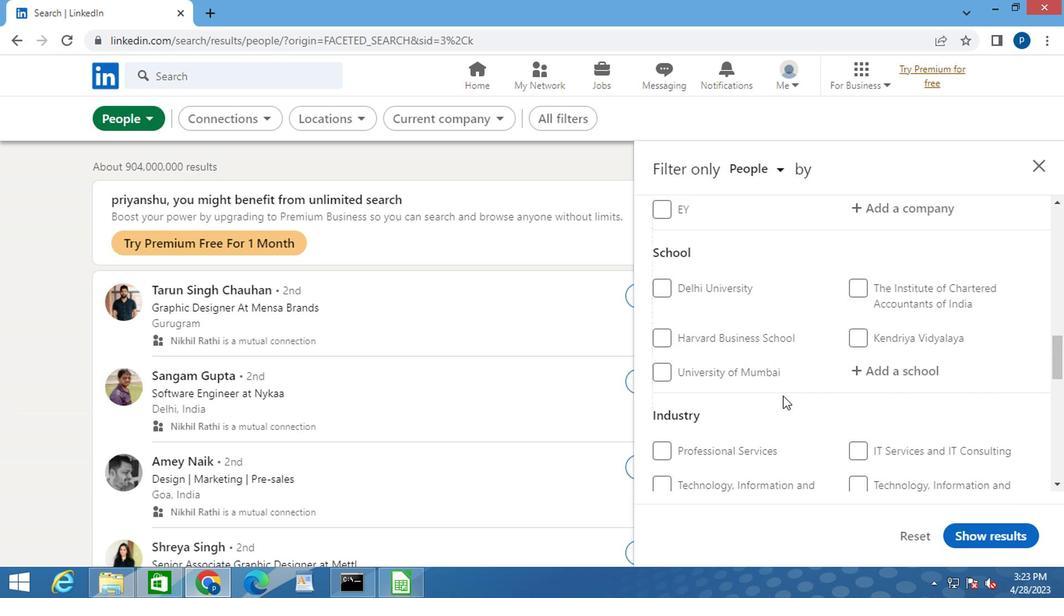 
Action: Mouse scrolled (786, 395) with delta (0, 1)
Screenshot: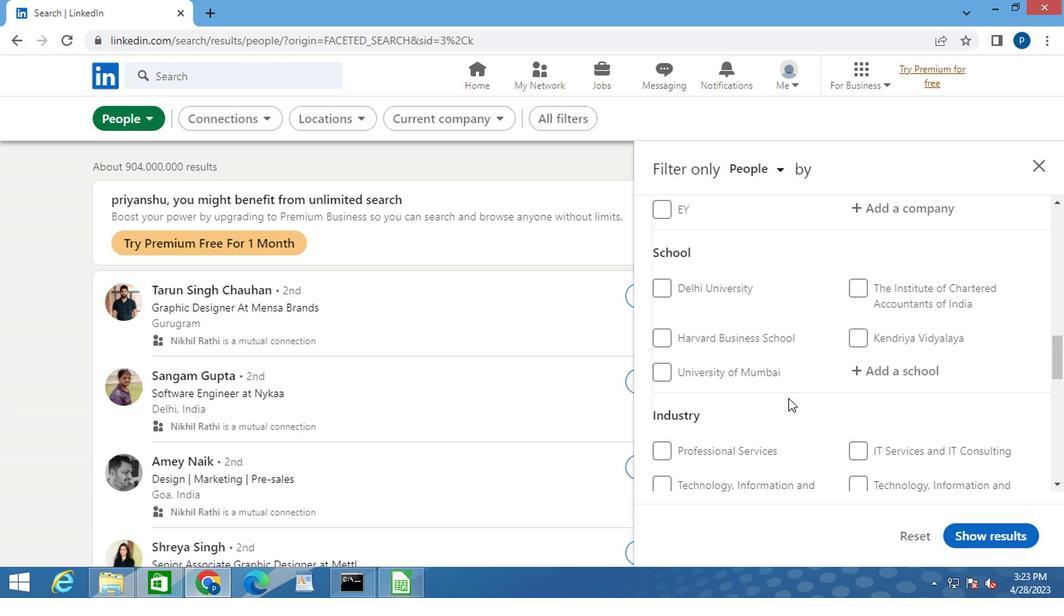 
Action: Mouse scrolled (786, 395) with delta (0, 1)
Screenshot: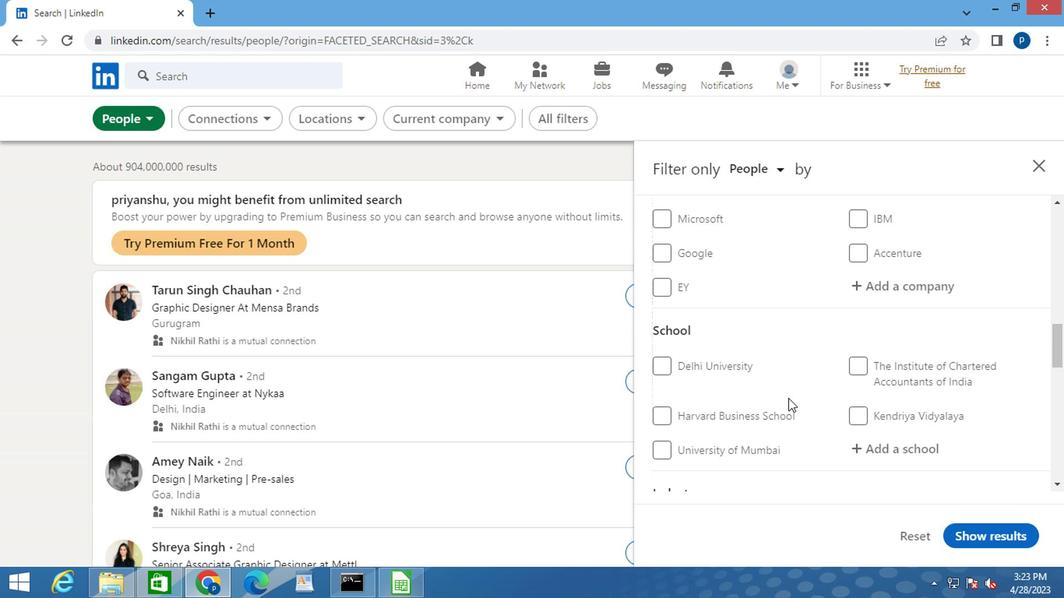 
Action: Mouse moved to (815, 396)
Screenshot: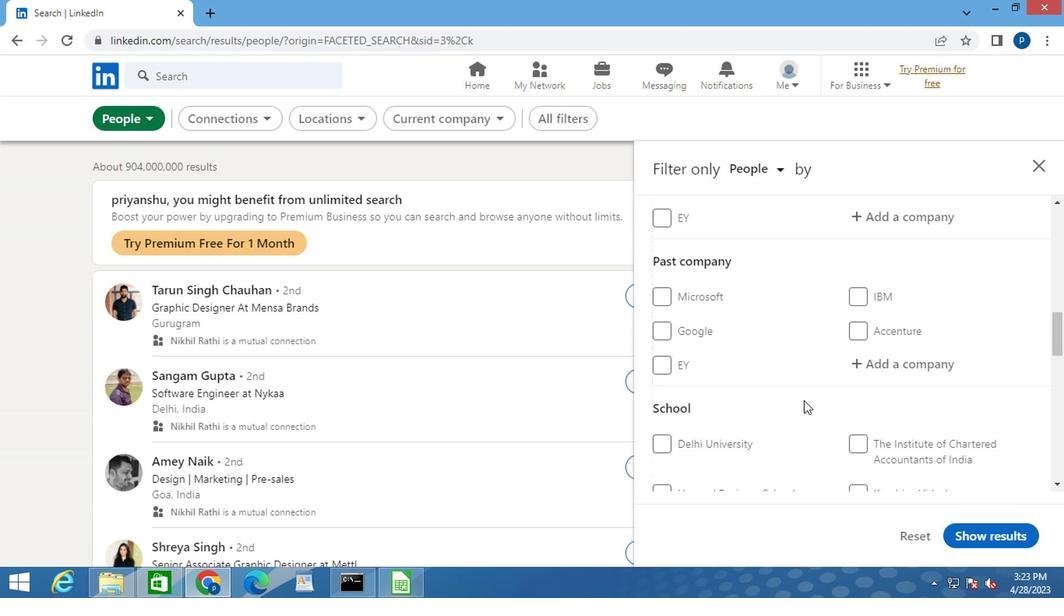 
Action: Mouse scrolled (815, 397) with delta (0, 1)
Screenshot: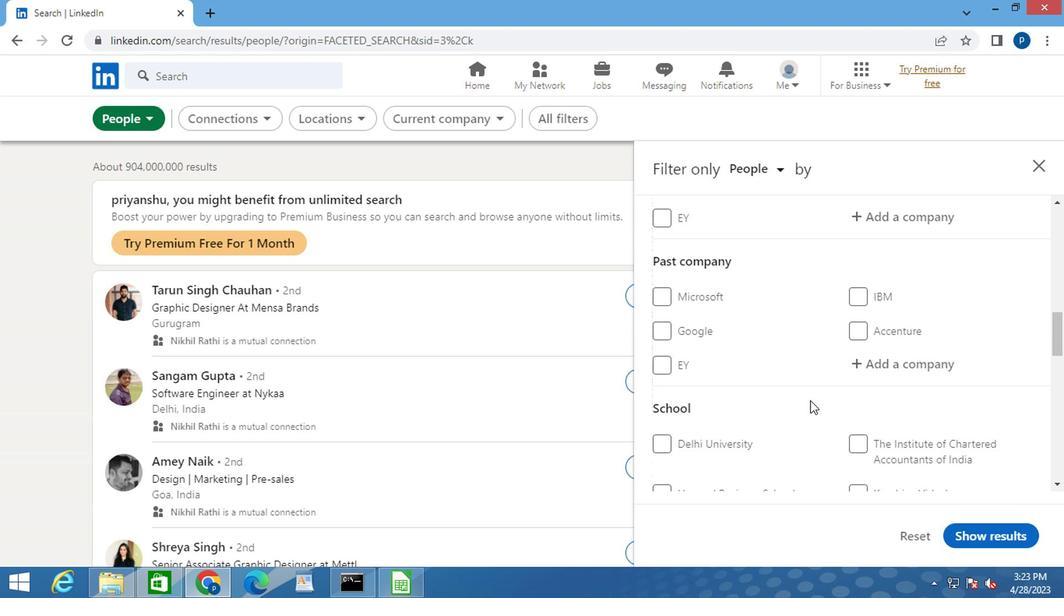 
Action: Mouse moved to (877, 301)
Screenshot: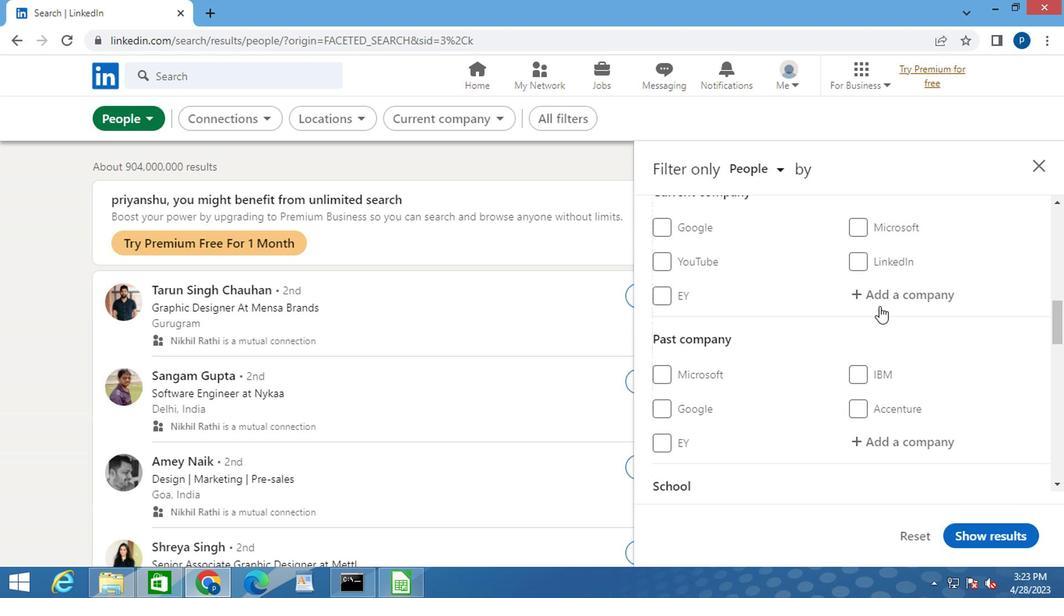 
Action: Mouse pressed left at (877, 301)
Screenshot: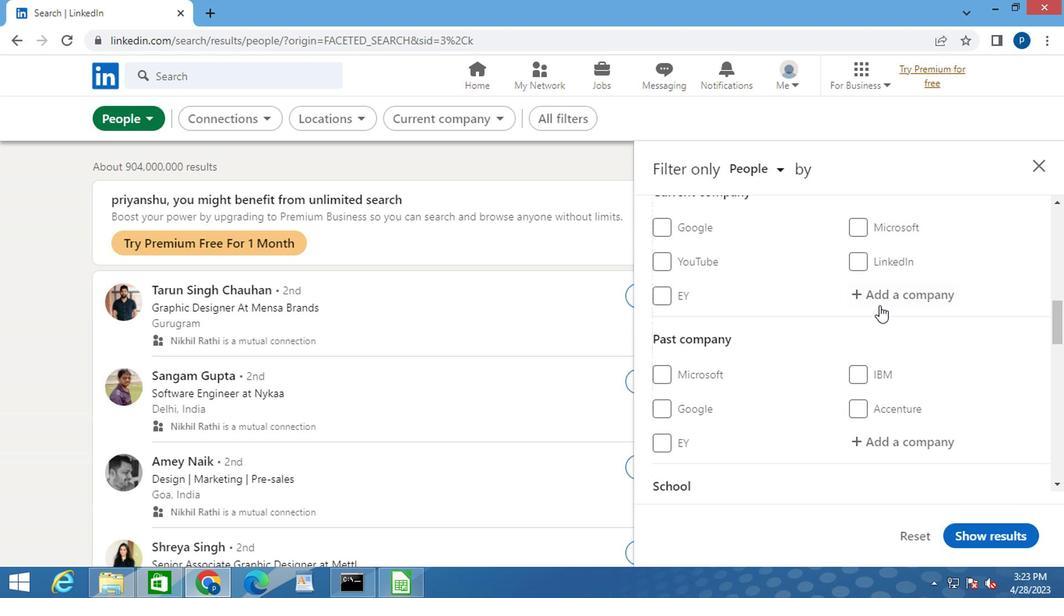 
Action: Key pressed <Key.caps_lock>A<Key.caps_lock>MPSTEK
Screenshot: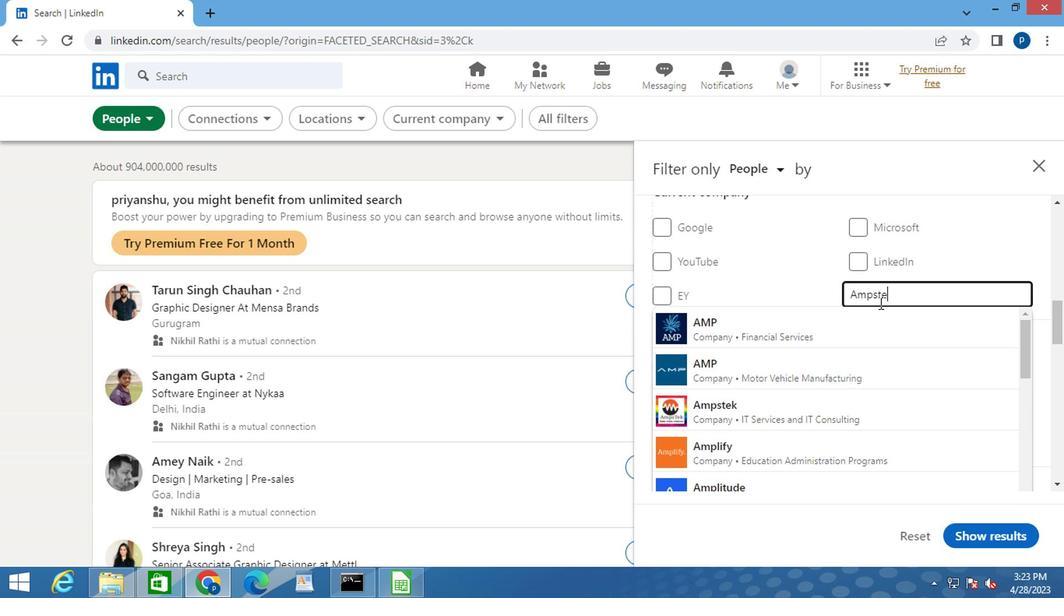 
Action: Mouse moved to (722, 315)
Screenshot: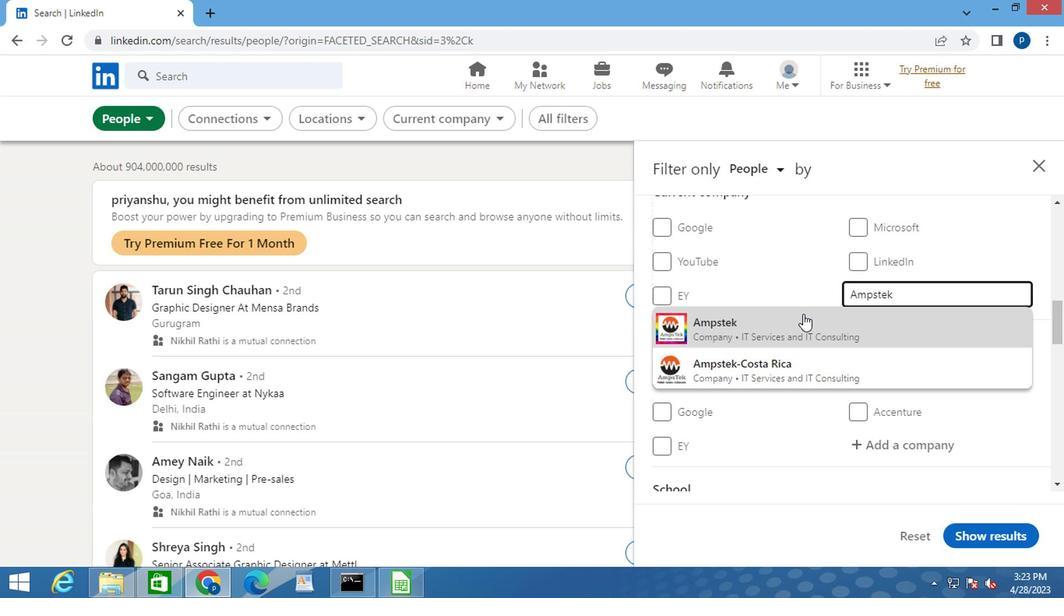 
Action: Mouse pressed left at (722, 315)
Screenshot: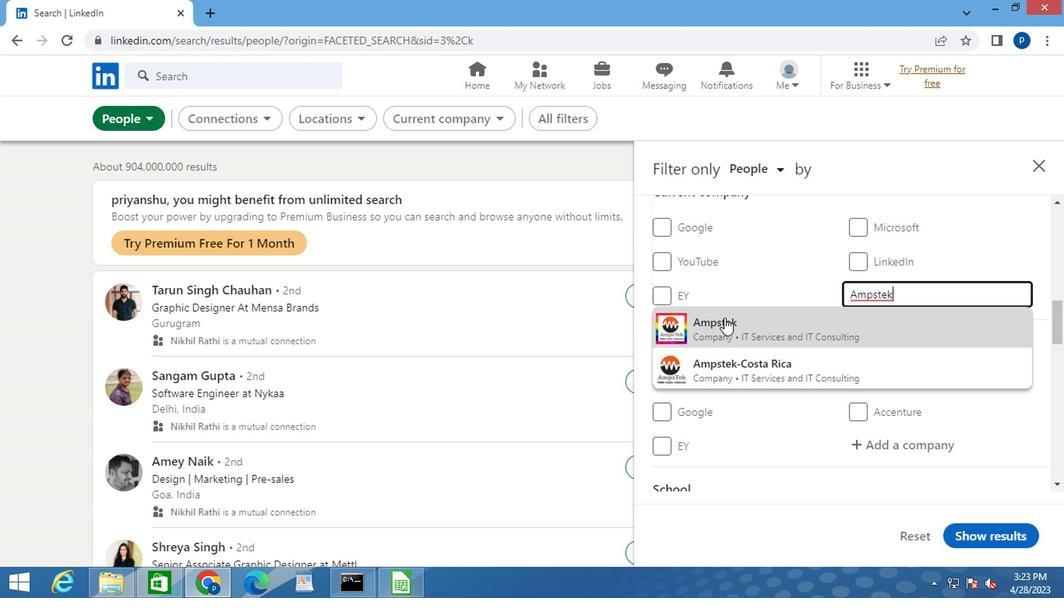 
Action: Mouse moved to (727, 321)
Screenshot: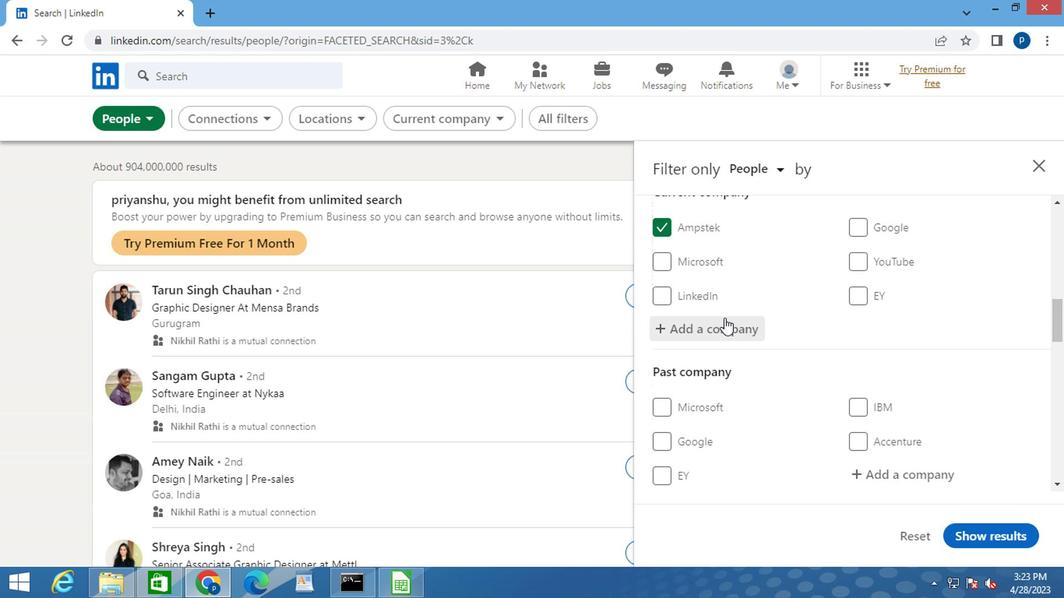 
Action: Mouse scrolled (727, 319) with delta (0, -1)
Screenshot: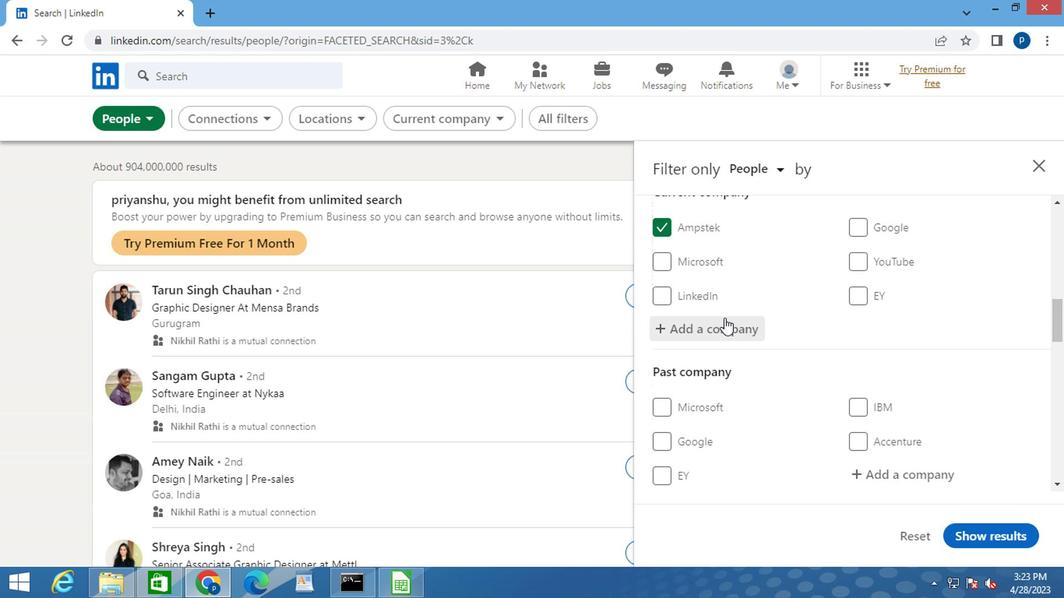 
Action: Mouse scrolled (727, 319) with delta (0, -1)
Screenshot: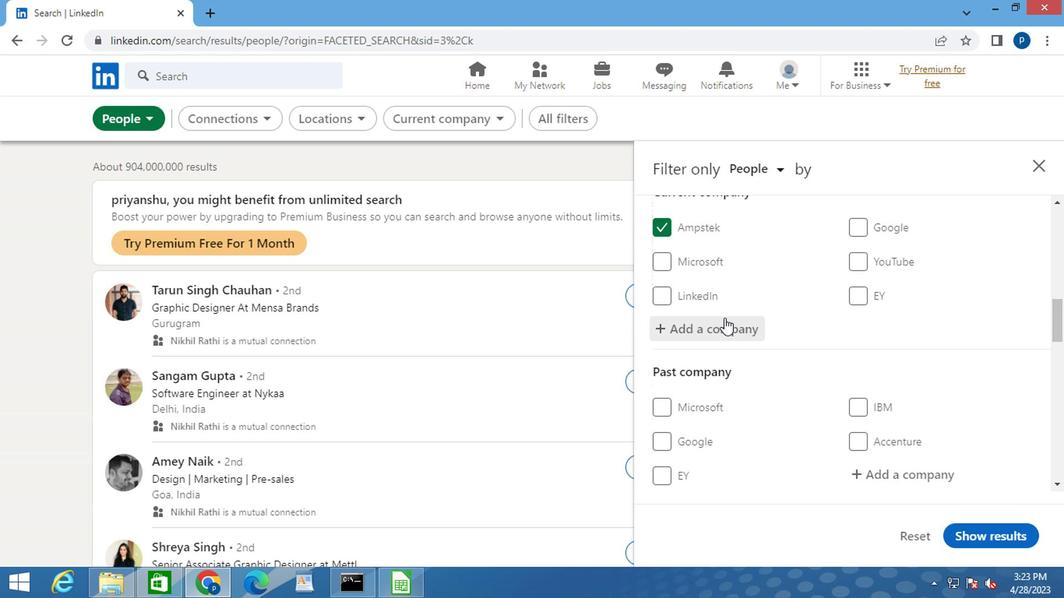 
Action: Mouse moved to (741, 319)
Screenshot: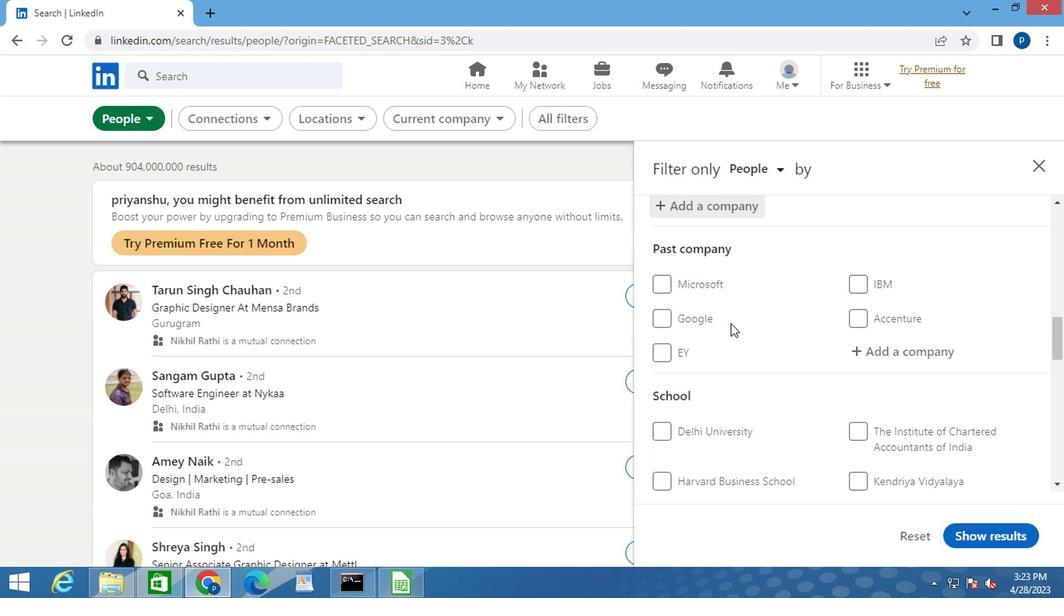 
Action: Mouse scrolled (741, 318) with delta (0, -1)
Screenshot: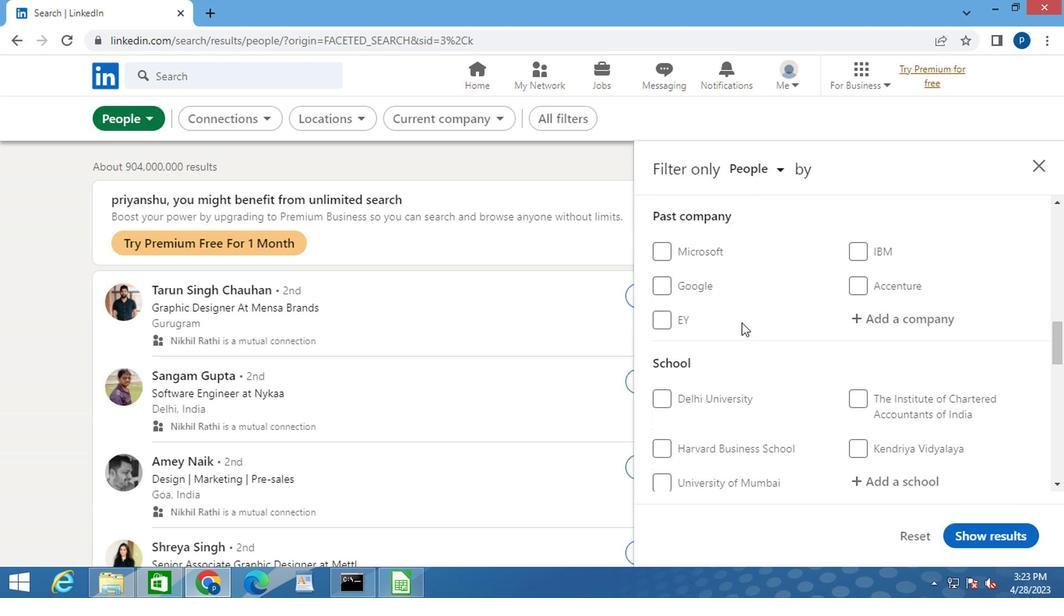 
Action: Mouse moved to (744, 319)
Screenshot: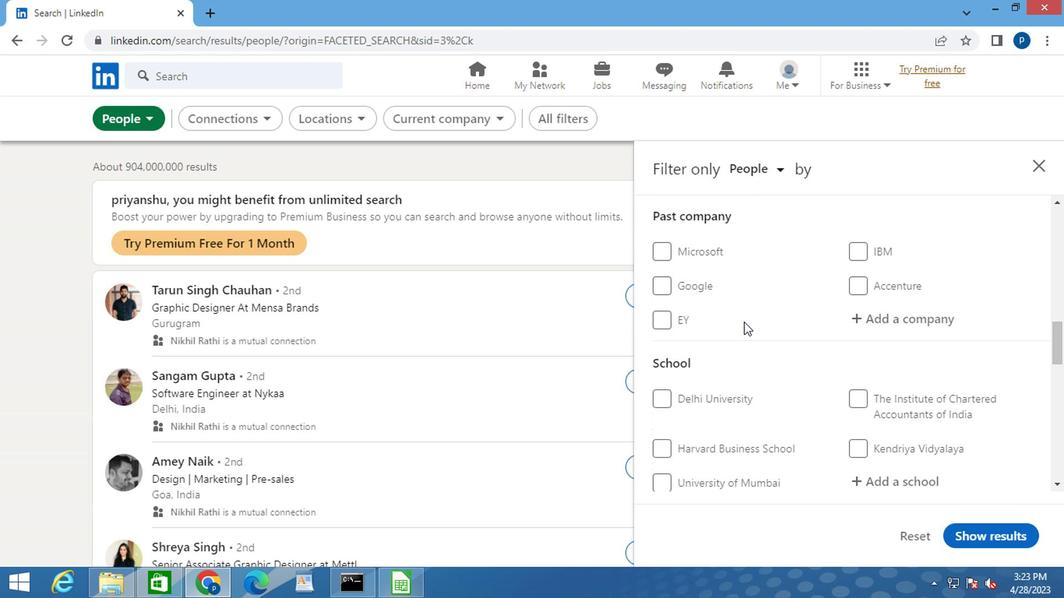 
Action: Mouse scrolled (744, 319) with delta (0, 0)
Screenshot: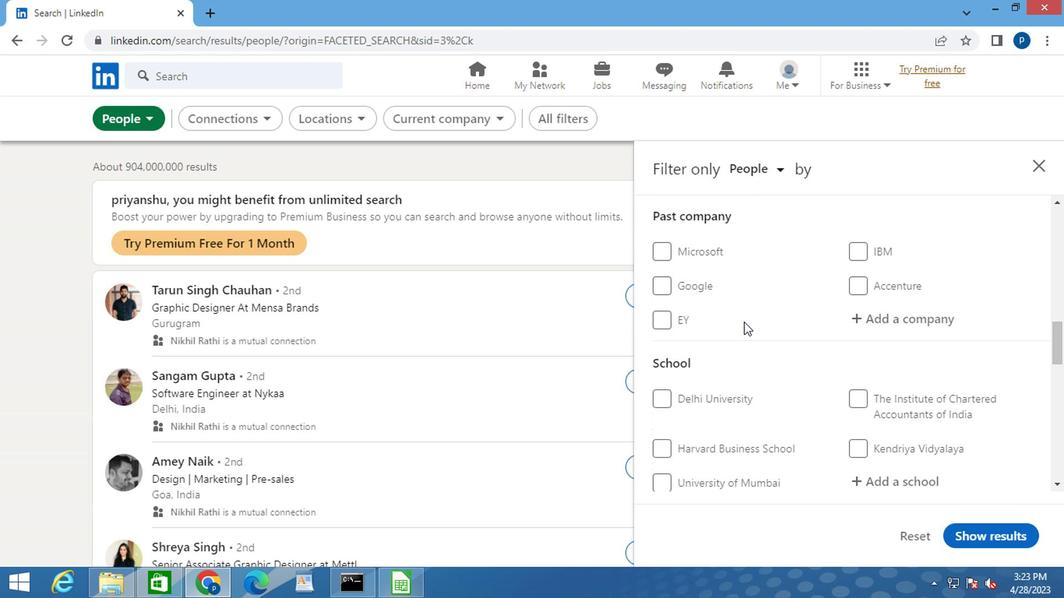 
Action: Mouse moved to (861, 321)
Screenshot: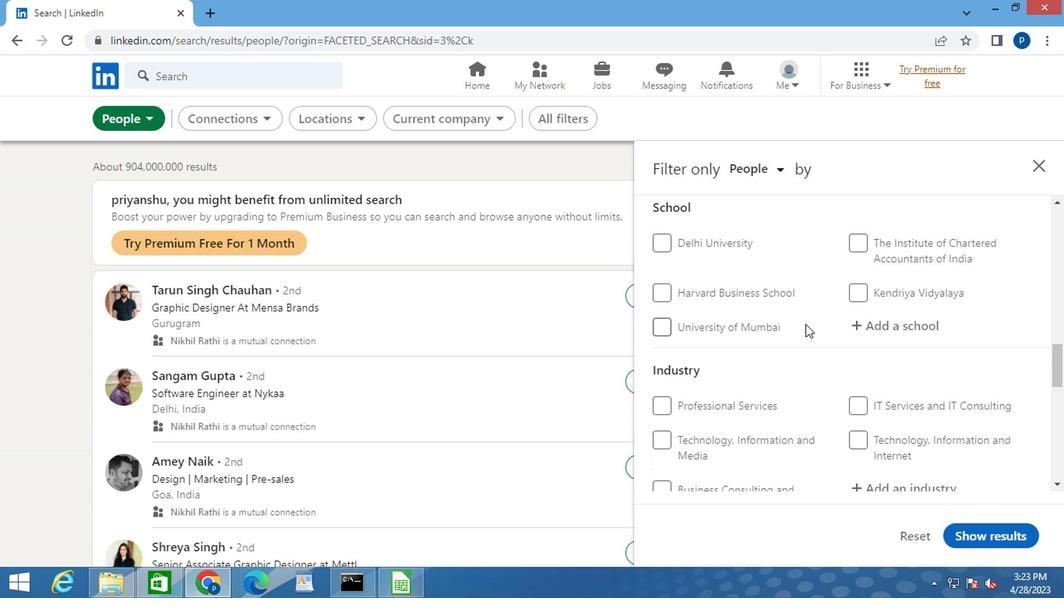 
Action: Mouse pressed left at (861, 321)
Screenshot: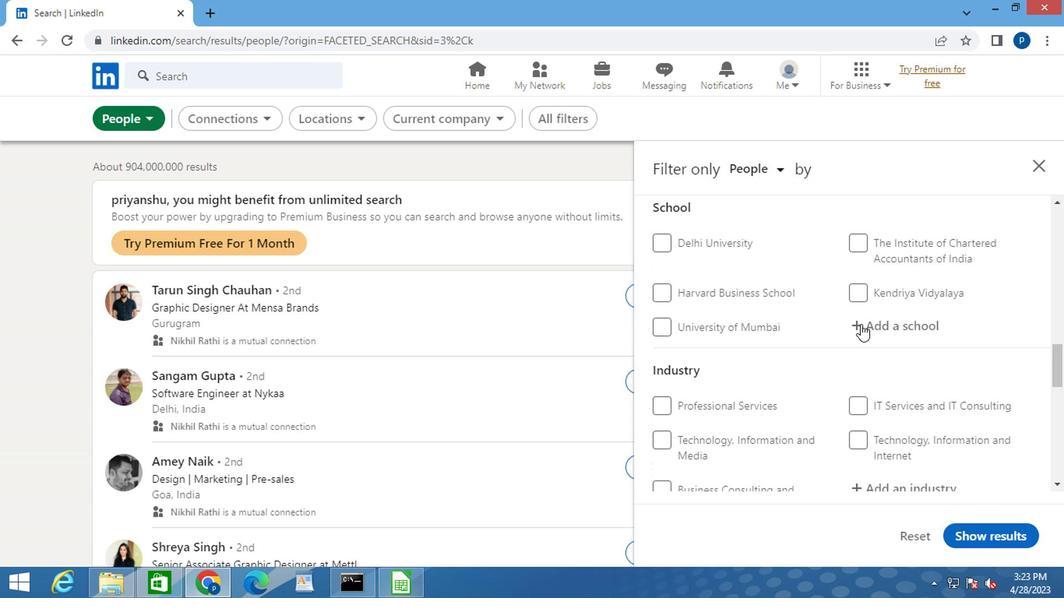 
Action: Key pressed <Key.caps_lock>B<Key.caps_lock>HAT<Key.space><Key.caps_lock>I<Key.caps_lock>N
Screenshot: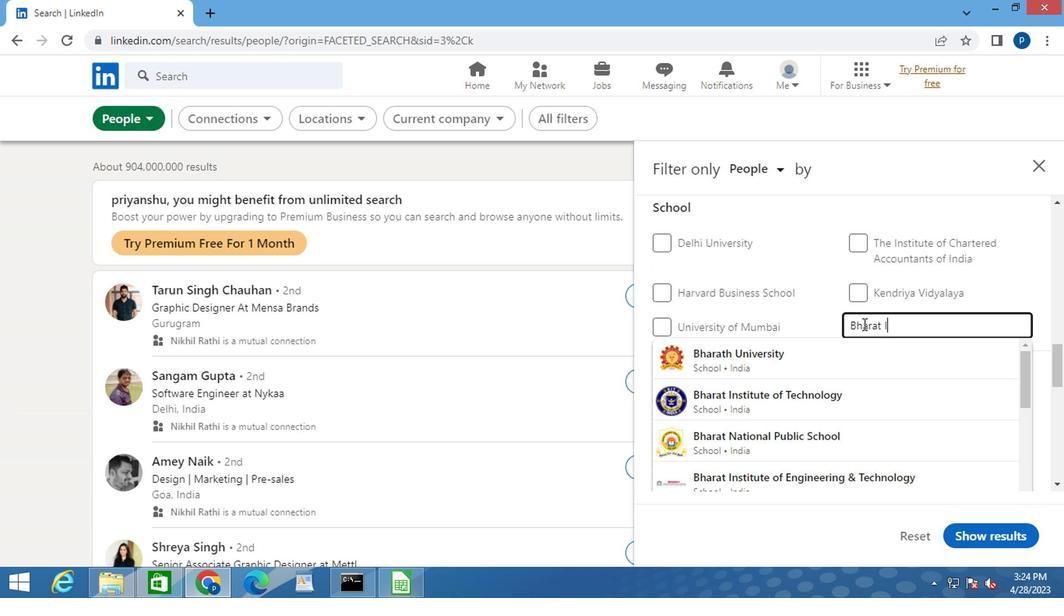 
Action: Mouse moved to (819, 391)
Screenshot: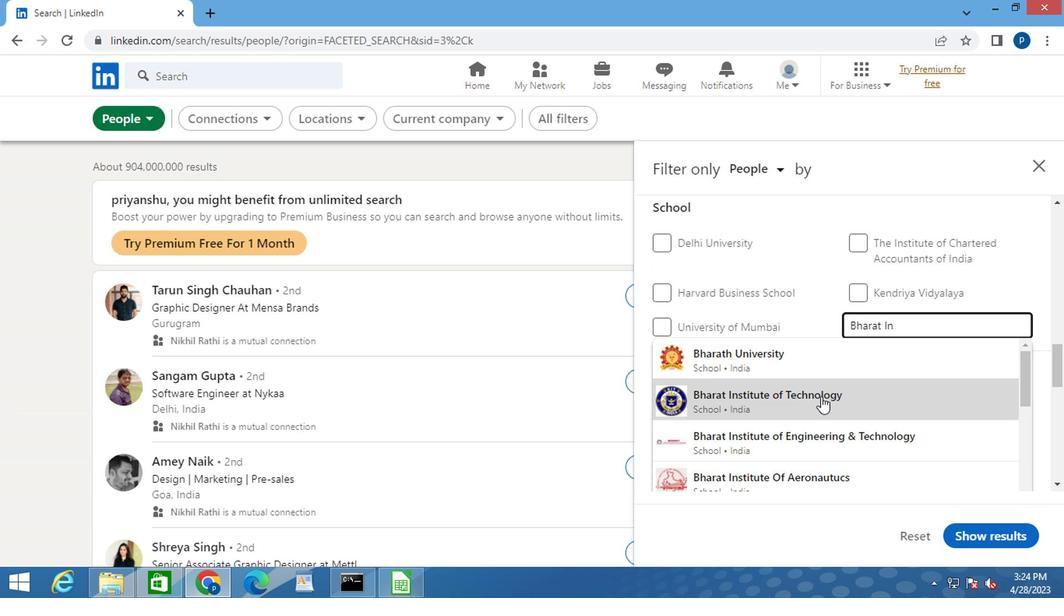 
Action: Mouse pressed left at (819, 391)
Screenshot: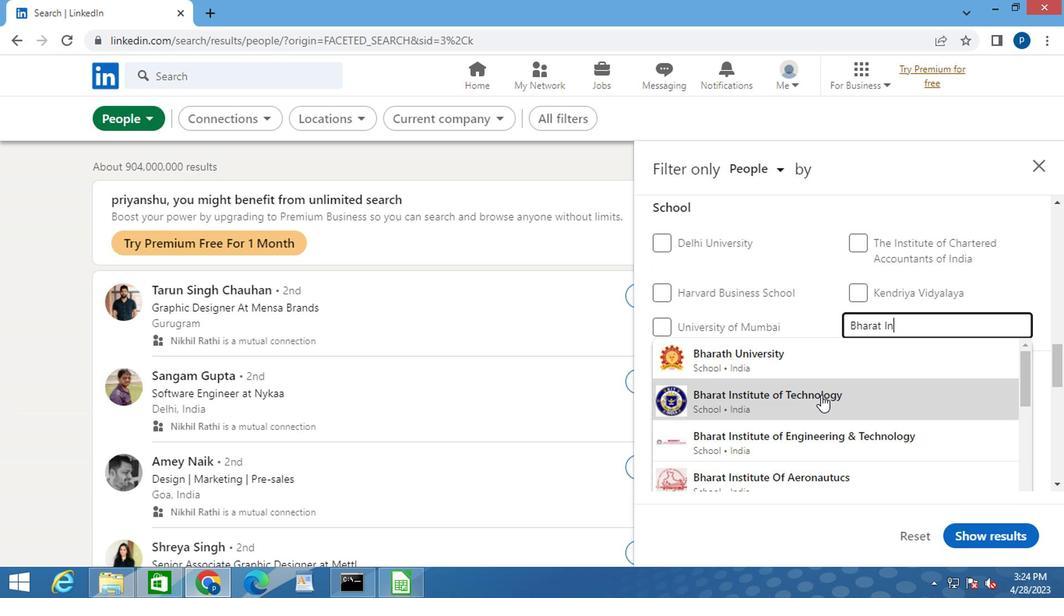 
Action: Mouse moved to (794, 367)
Screenshot: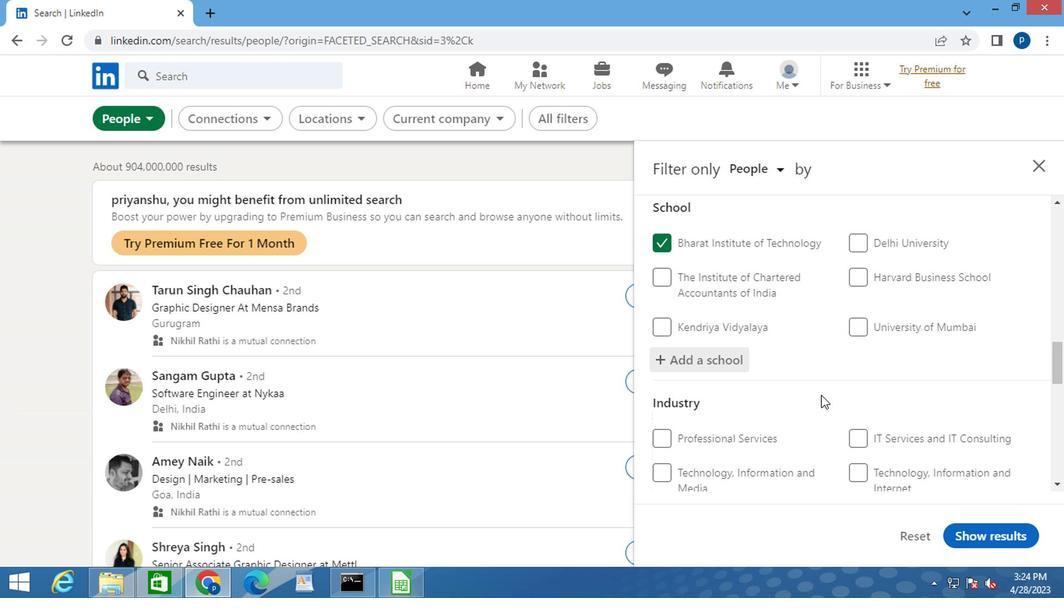
Action: Mouse scrolled (794, 366) with delta (0, -1)
Screenshot: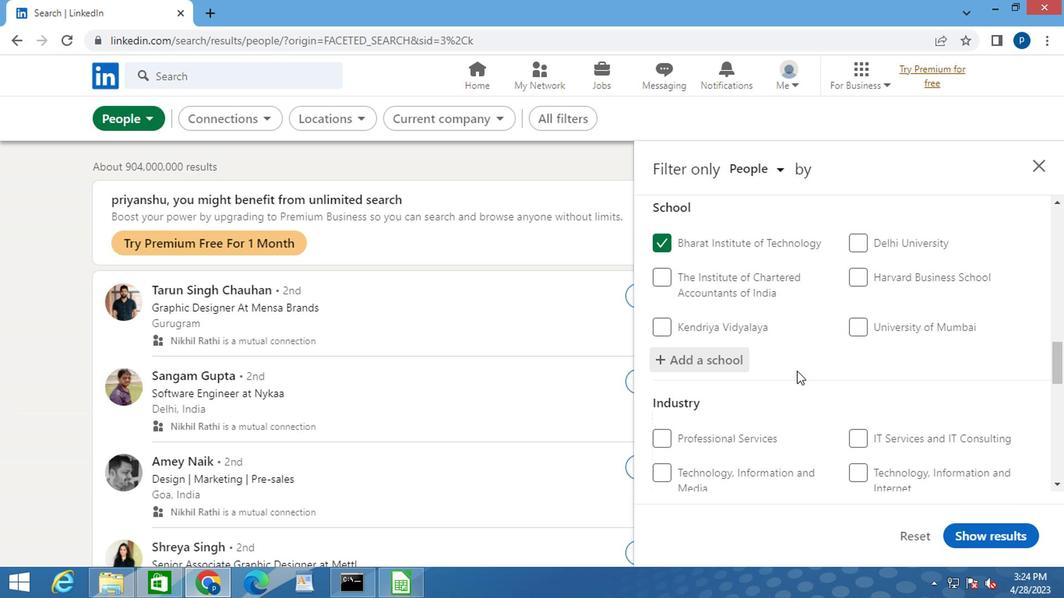 
Action: Mouse moved to (797, 363)
Screenshot: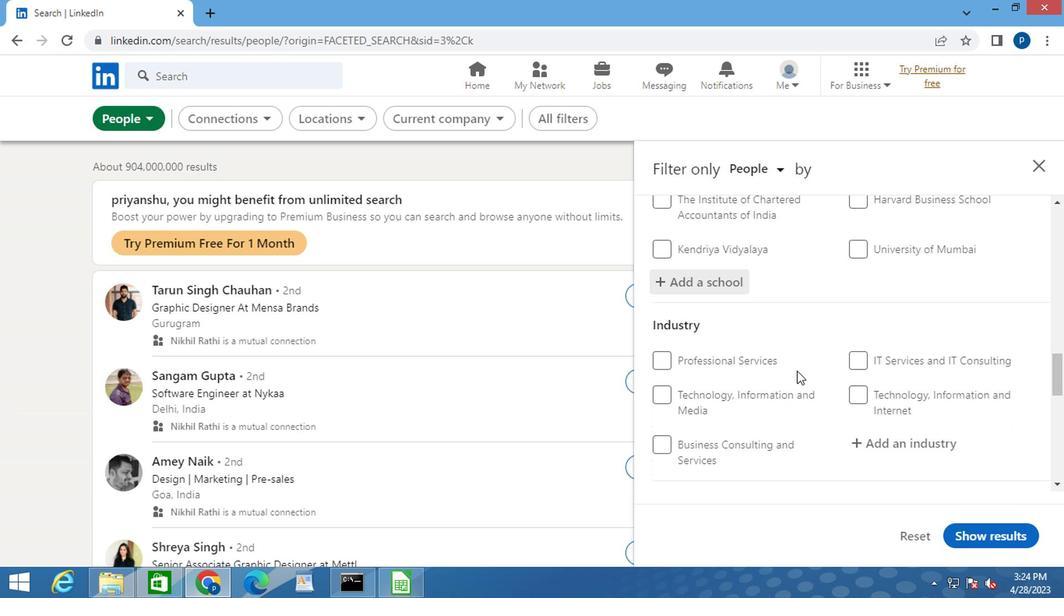 
Action: Mouse scrolled (797, 362) with delta (0, -1)
Screenshot: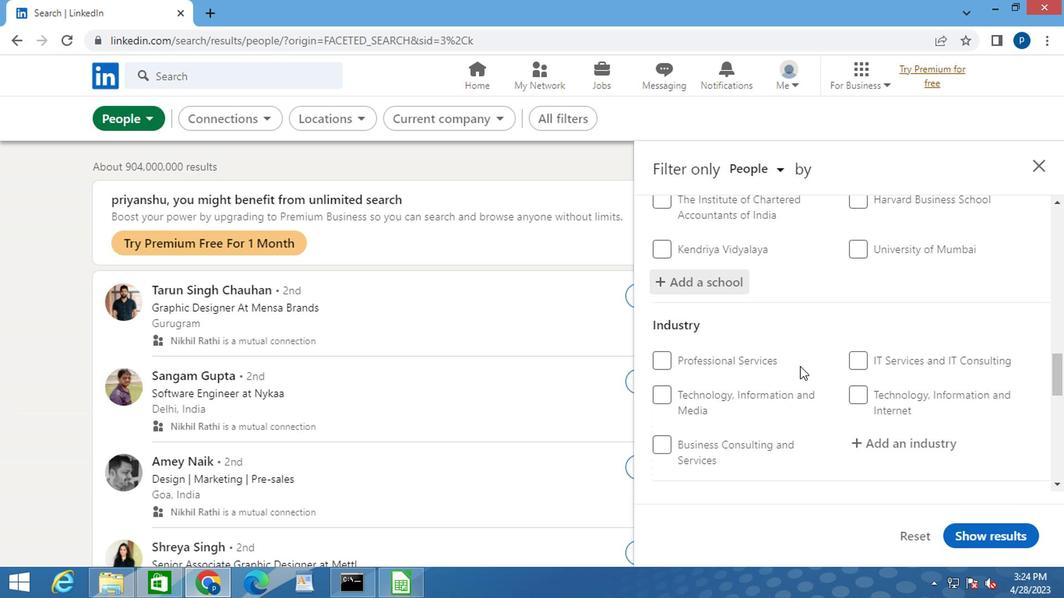 
Action: Mouse moved to (866, 350)
Screenshot: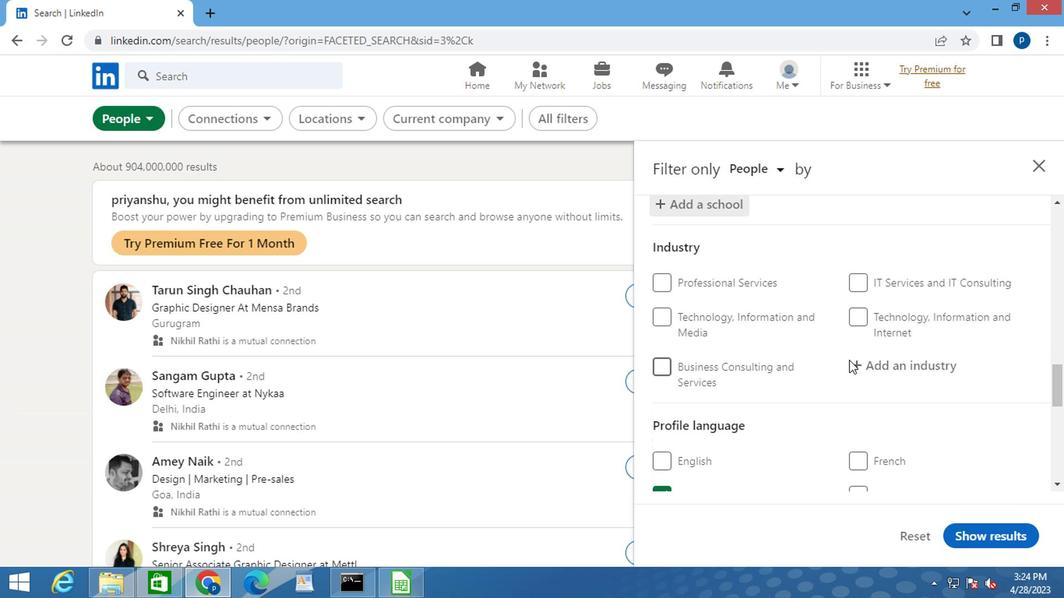 
Action: Mouse pressed left at (866, 350)
Screenshot: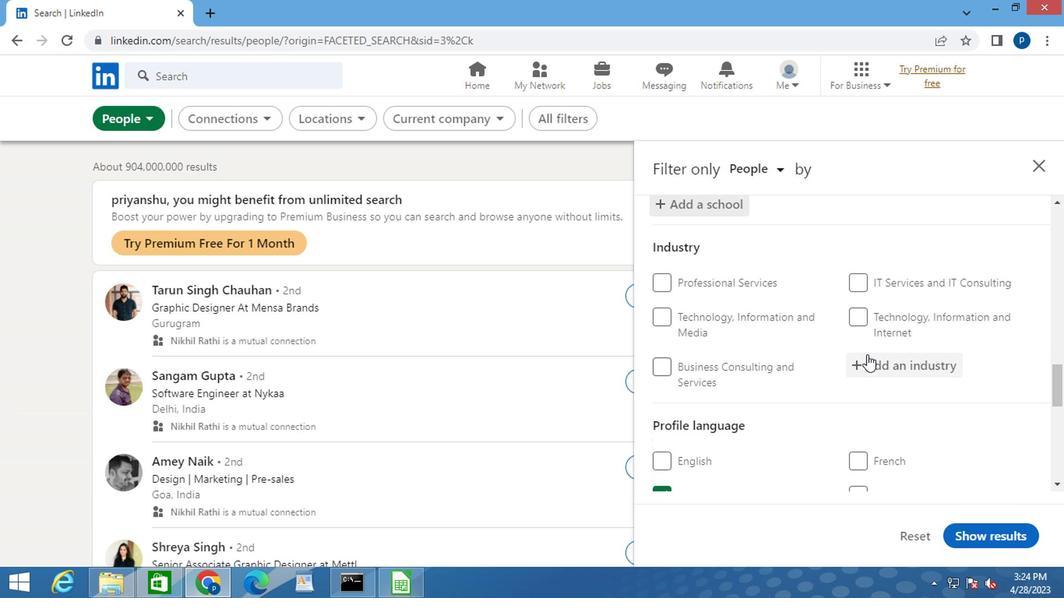 
Action: Mouse moved to (866, 356)
Screenshot: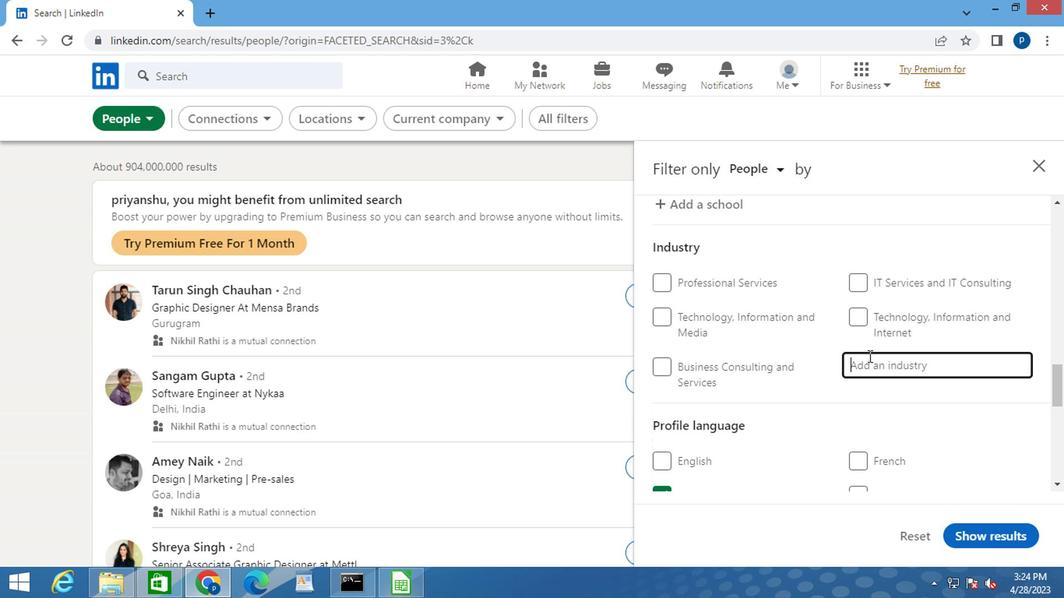 
Action: Key pressed <Key.caps_lock>E<Key.caps_lock>XECUTIVE
Screenshot: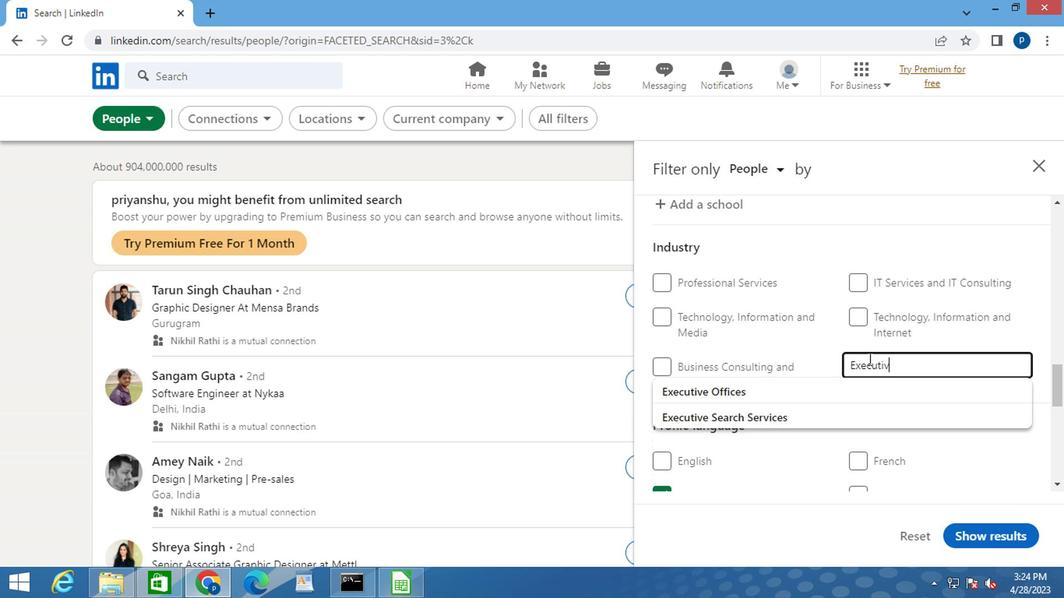 
Action: Mouse moved to (785, 388)
Screenshot: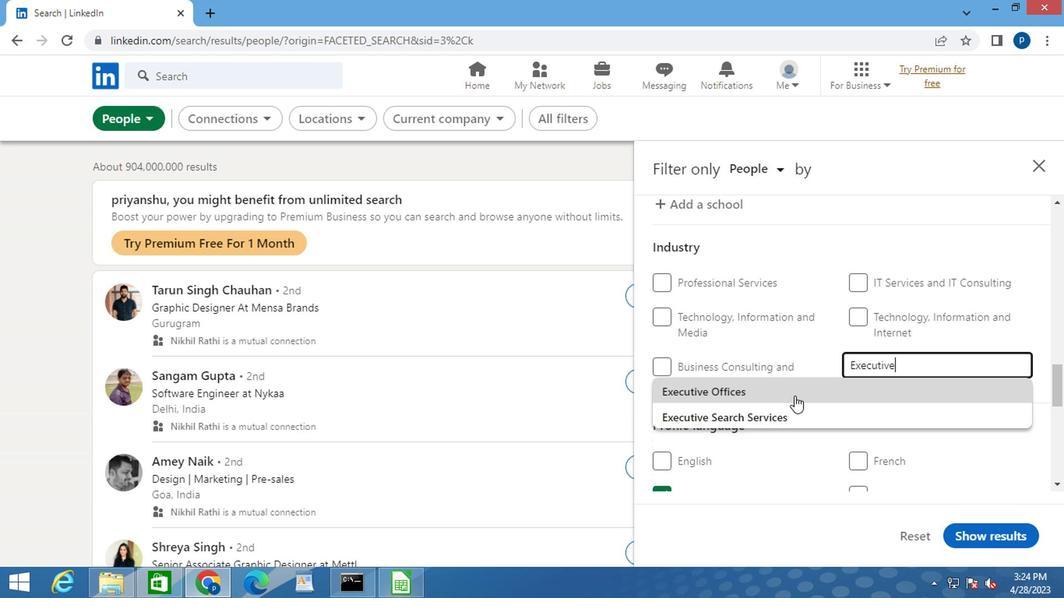 
Action: Mouse pressed left at (785, 388)
Screenshot: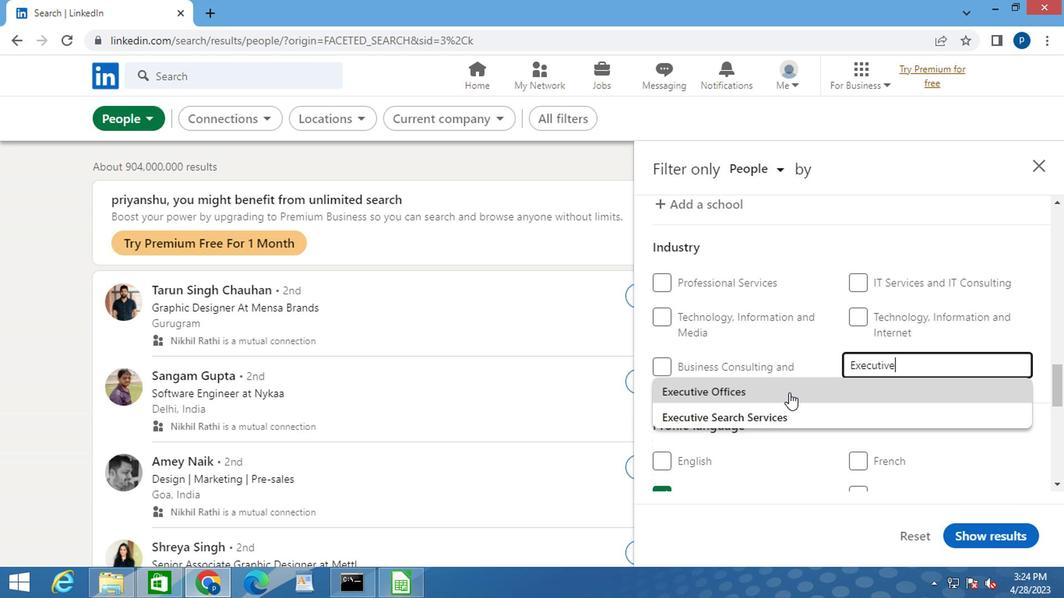 
Action: Mouse scrolled (785, 387) with delta (0, 0)
Screenshot: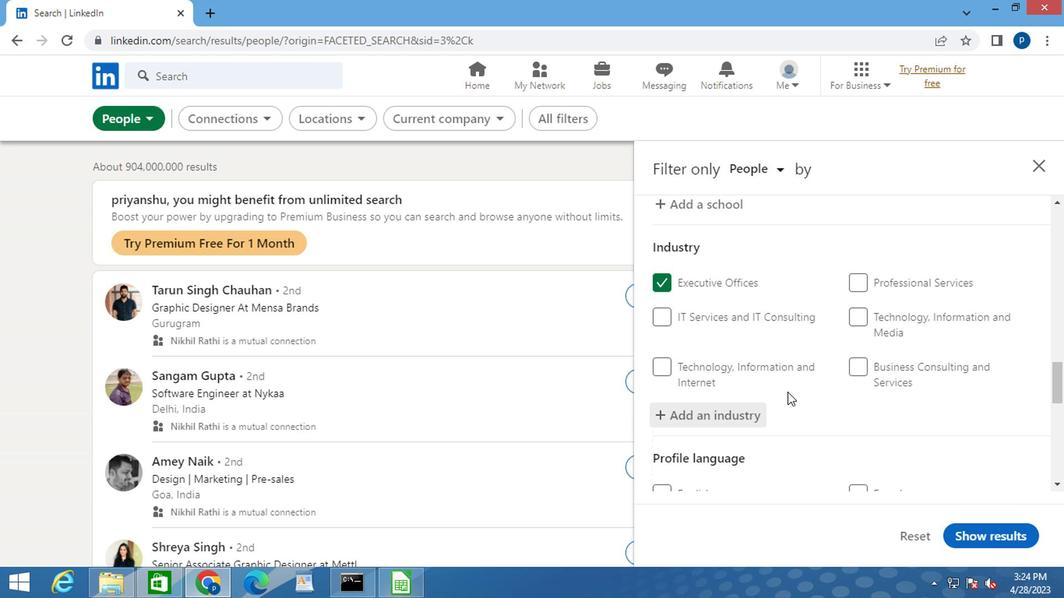 
Action: Mouse scrolled (785, 387) with delta (0, 0)
Screenshot: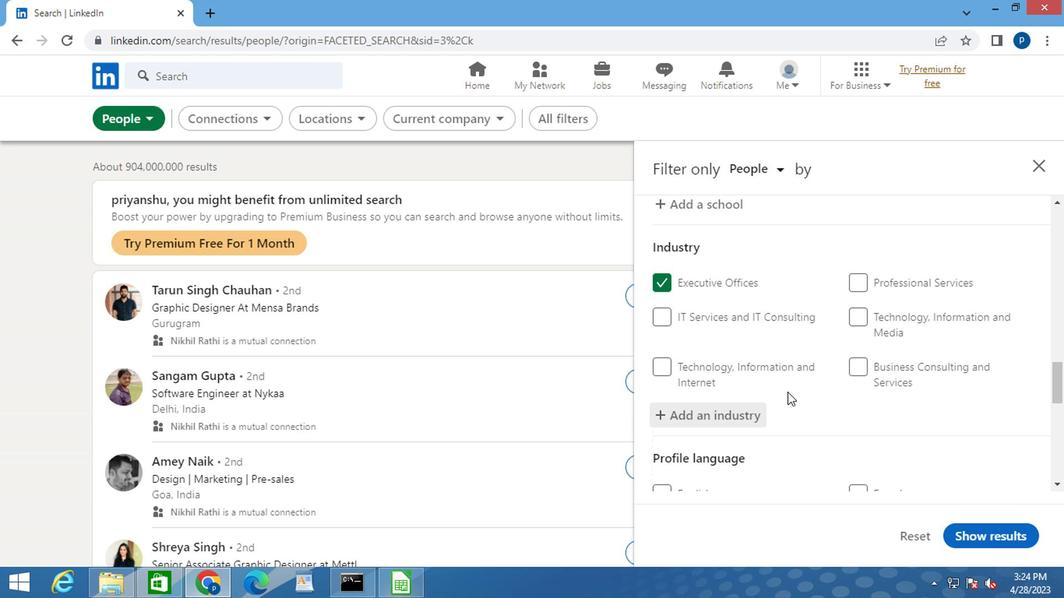 
Action: Mouse scrolled (785, 387) with delta (0, 0)
Screenshot: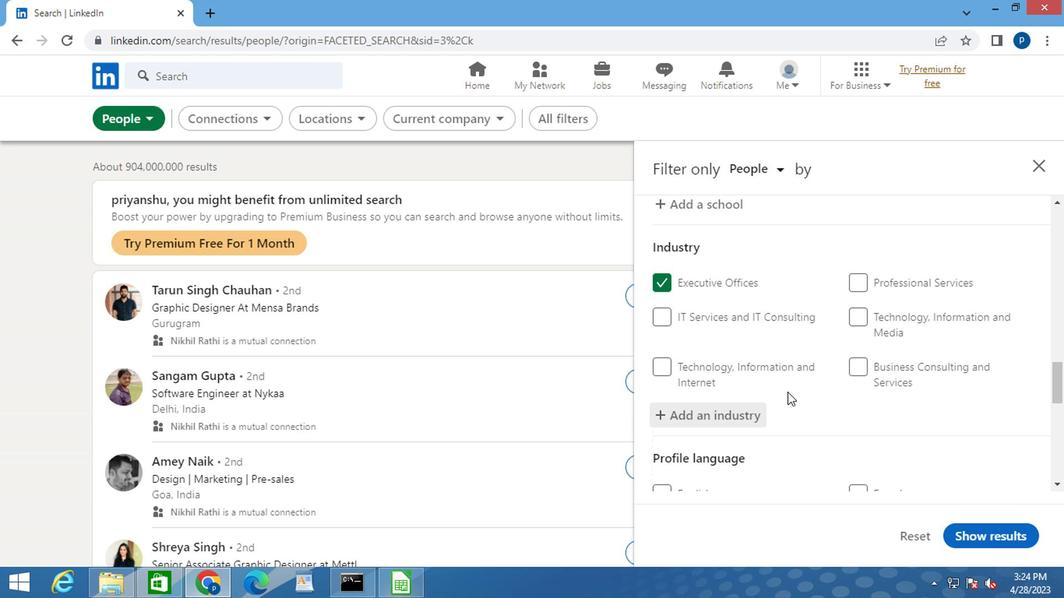 
Action: Mouse moved to (813, 387)
Screenshot: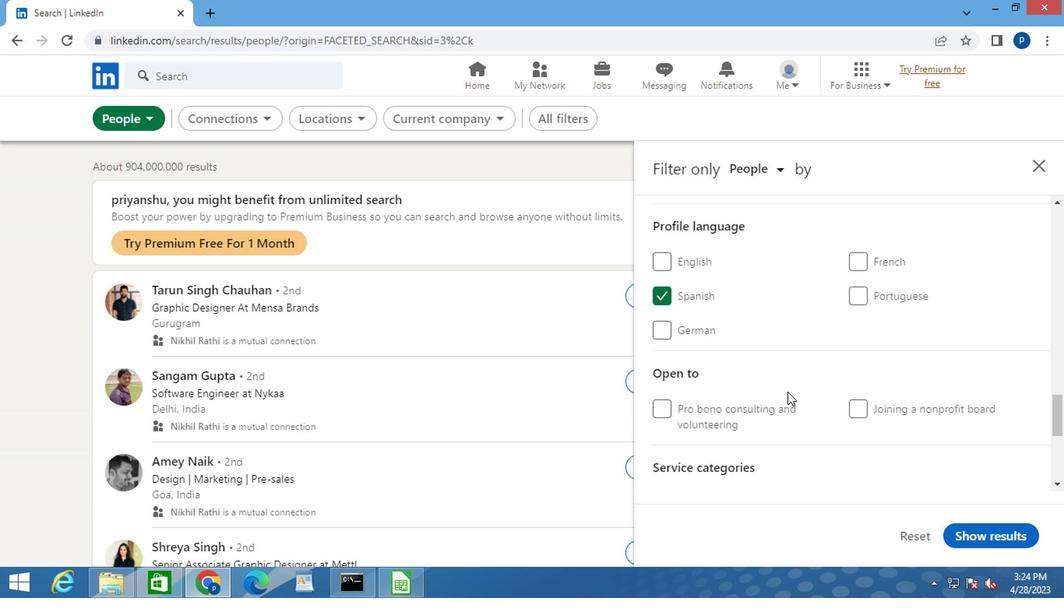 
Action: Mouse scrolled (813, 386) with delta (0, -1)
Screenshot: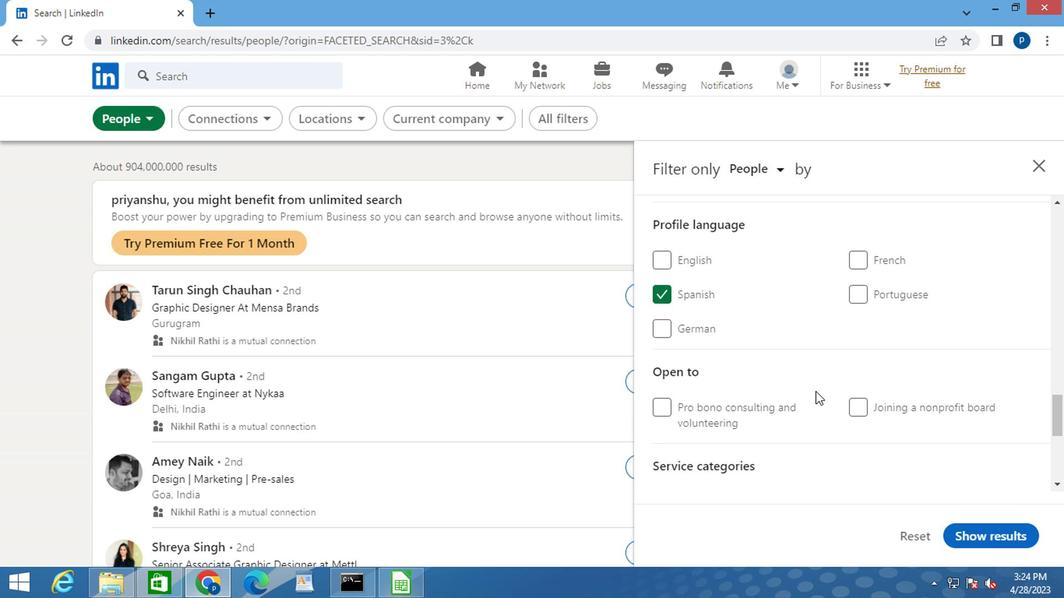 
Action: Mouse moved to (863, 411)
Screenshot: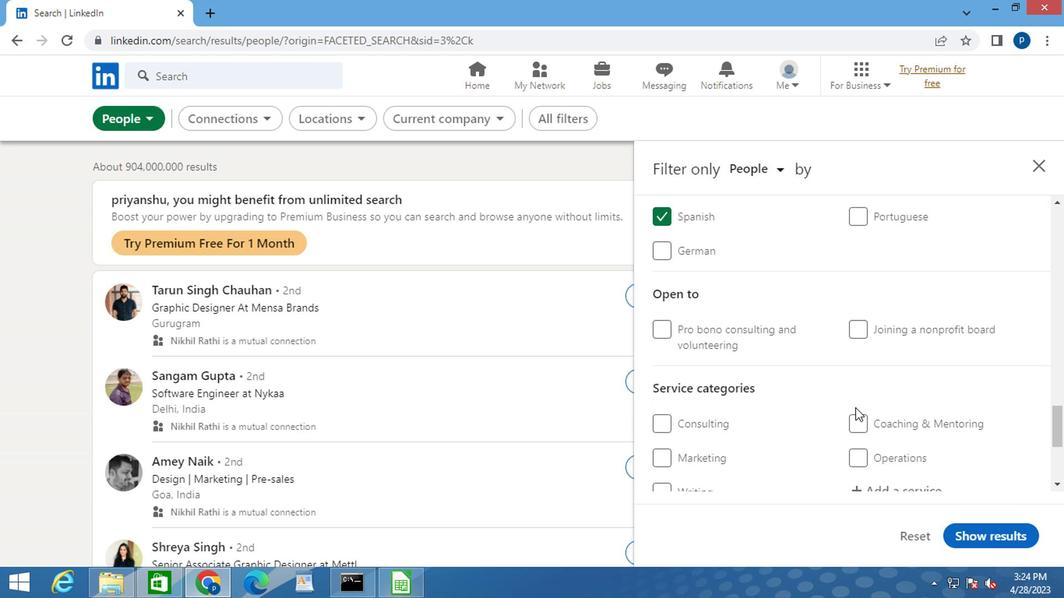 
Action: Mouse scrolled (863, 410) with delta (0, -1)
Screenshot: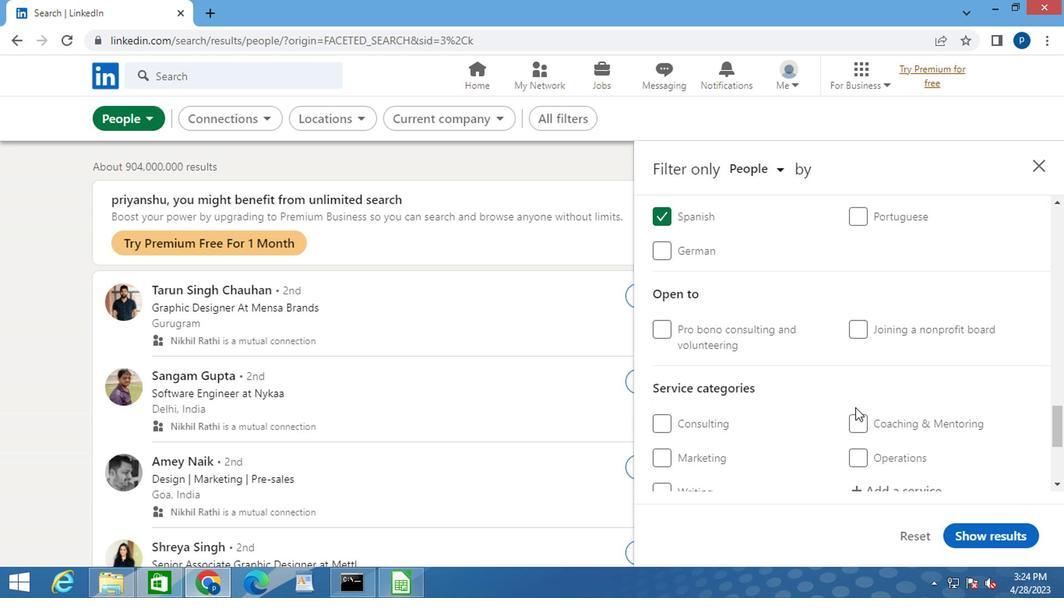 
Action: Mouse moved to (876, 420)
Screenshot: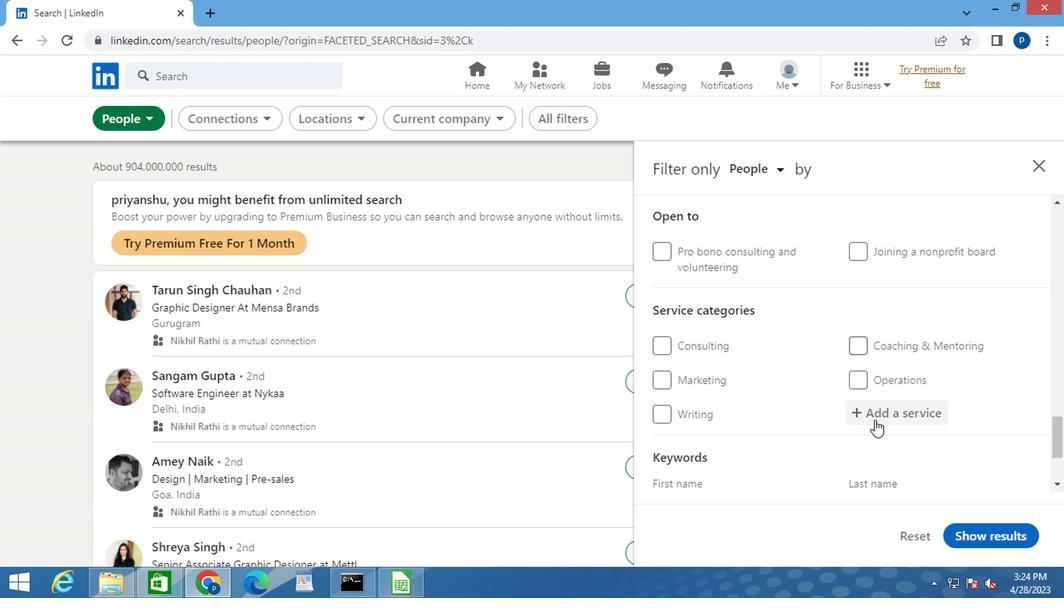 
Action: Mouse pressed left at (876, 420)
Screenshot: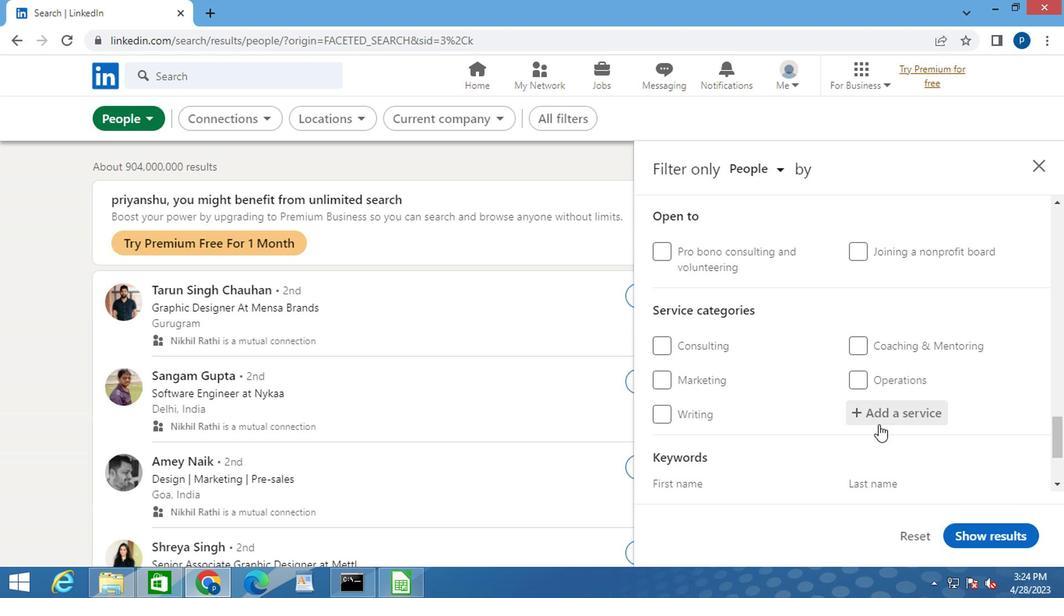 
Action: Mouse moved to (877, 419)
Screenshot: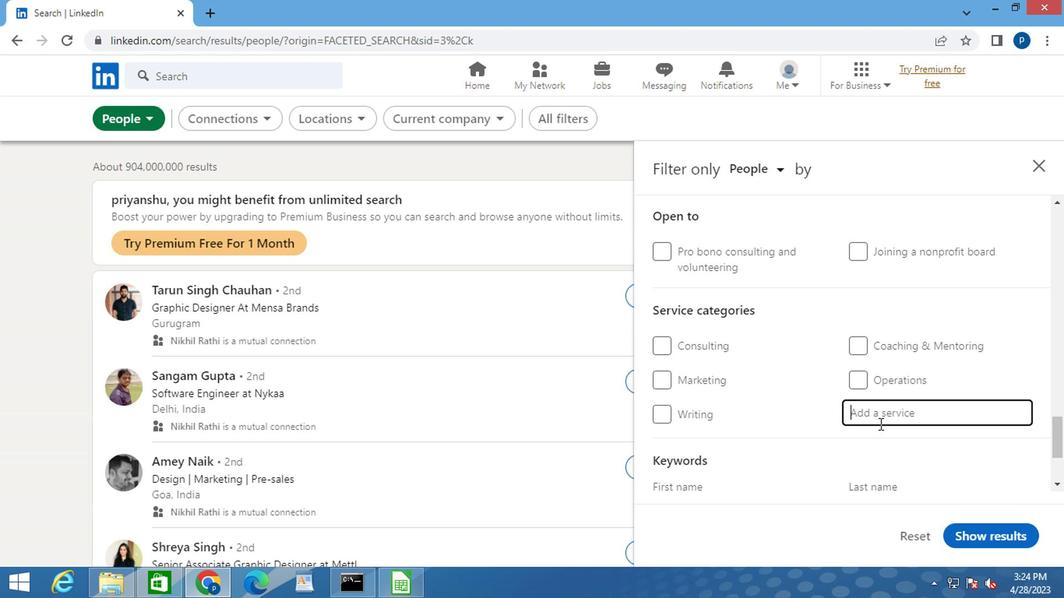 
Action: Key pressed <Key.caps_lock>I<Key.caps_lock>NSURAN
Screenshot: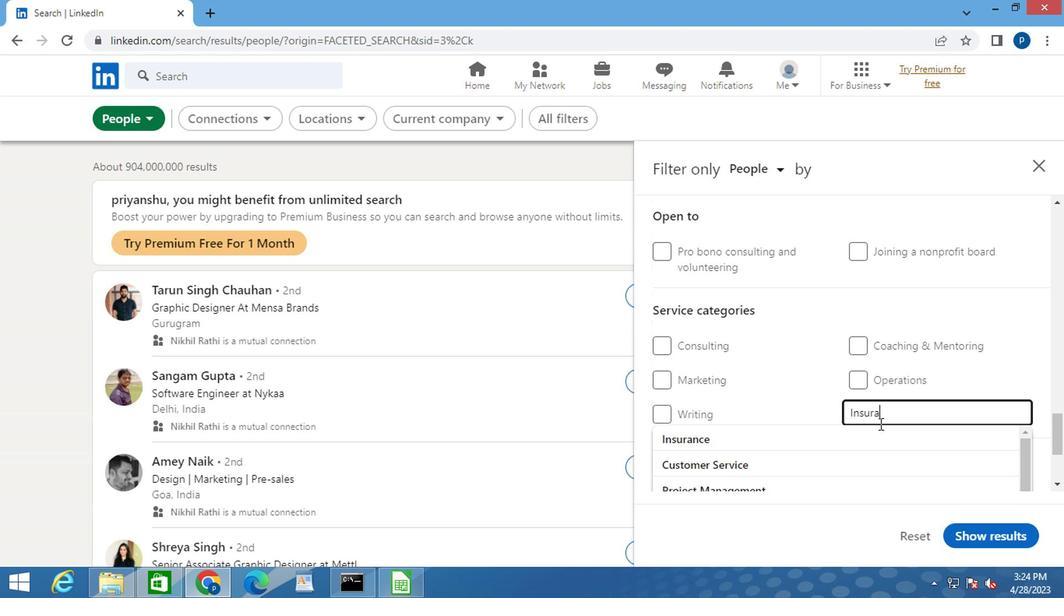 
Action: Mouse moved to (750, 429)
Screenshot: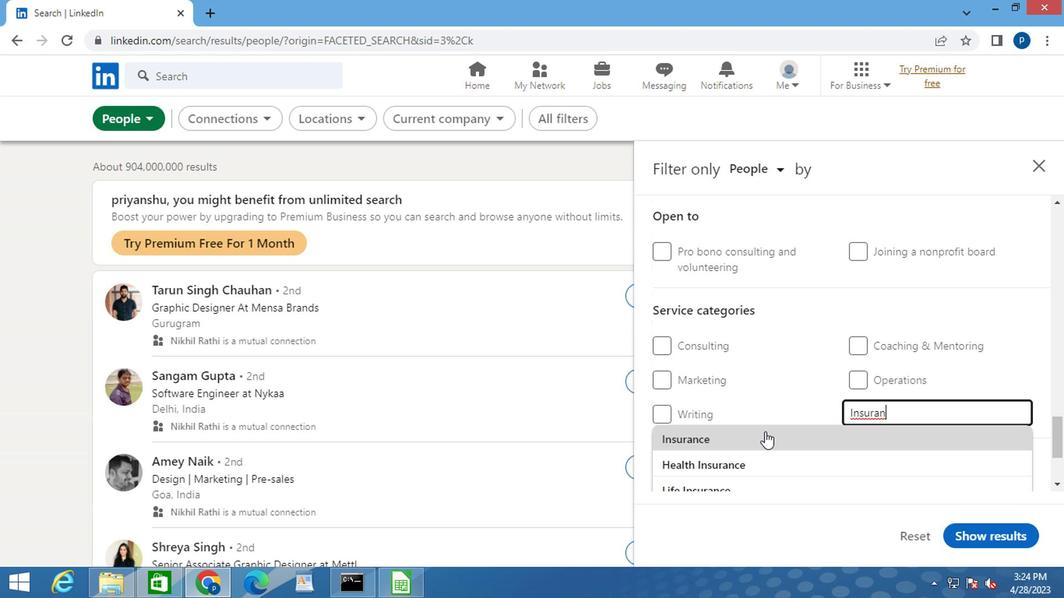 
Action: Mouse pressed left at (750, 429)
Screenshot: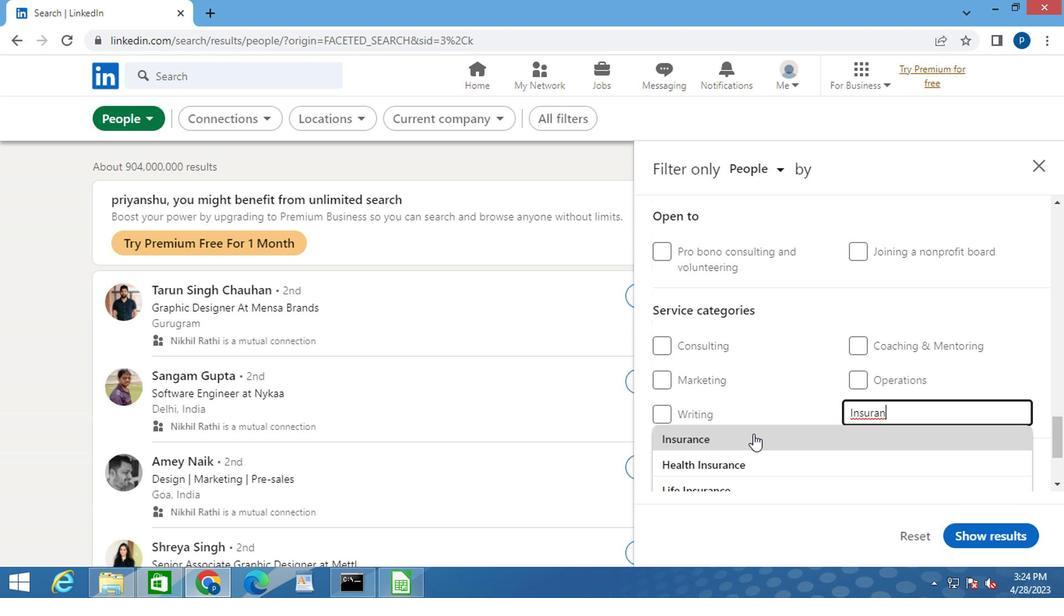 
Action: Mouse moved to (744, 417)
Screenshot: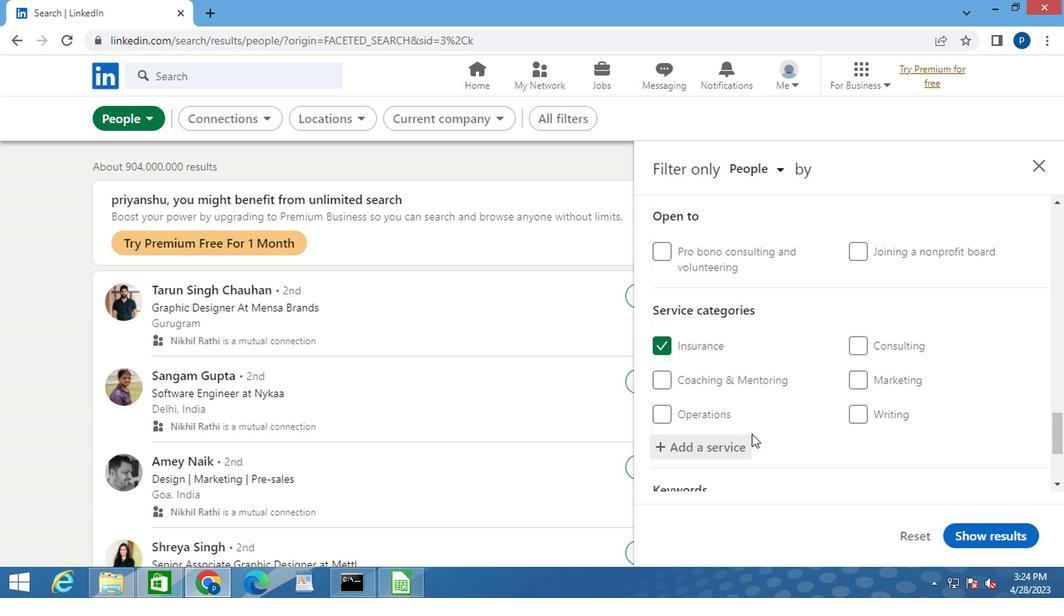 
Action: Mouse scrolled (744, 416) with delta (0, -1)
Screenshot: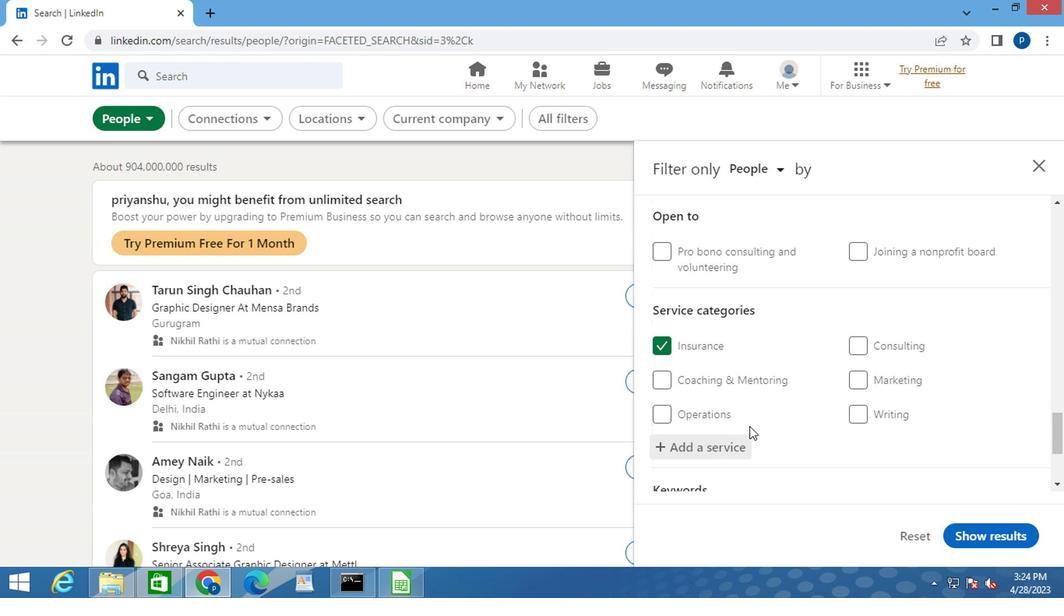 
Action: Mouse moved to (744, 416)
Screenshot: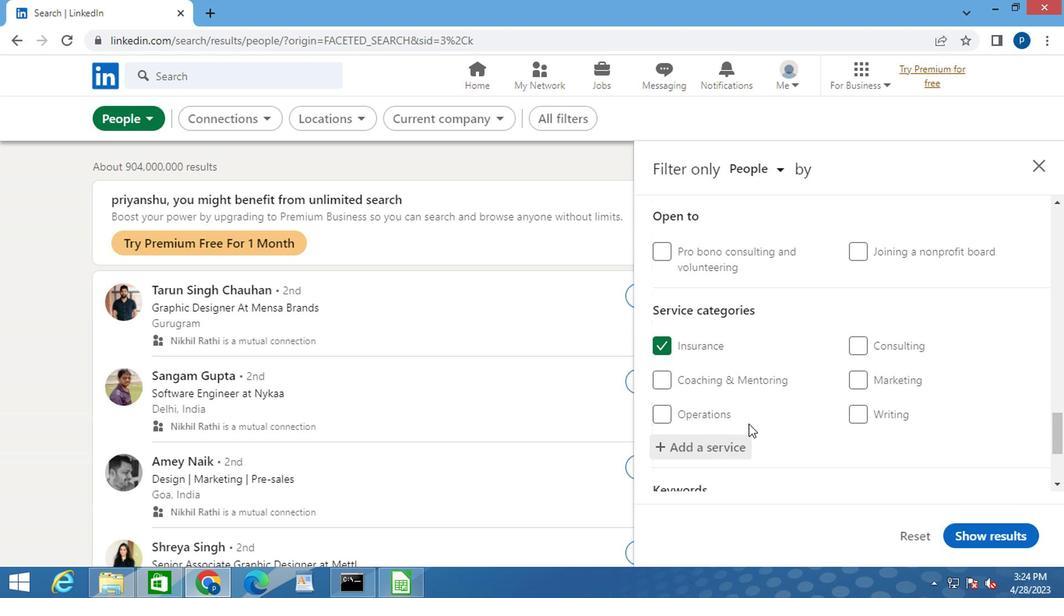 
Action: Mouse scrolled (744, 415) with delta (0, 0)
Screenshot: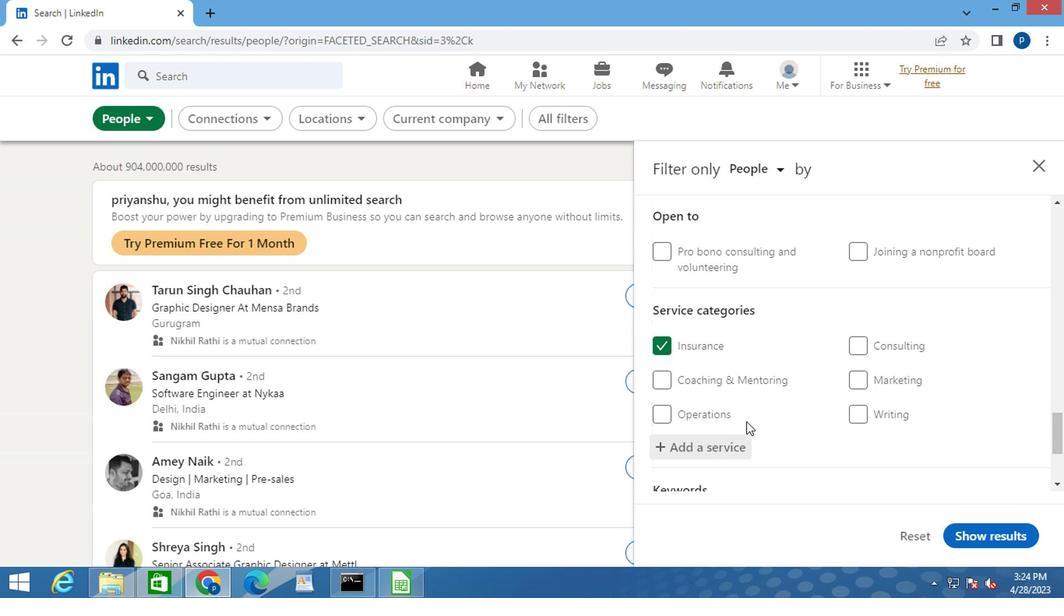 
Action: Mouse moved to (741, 402)
Screenshot: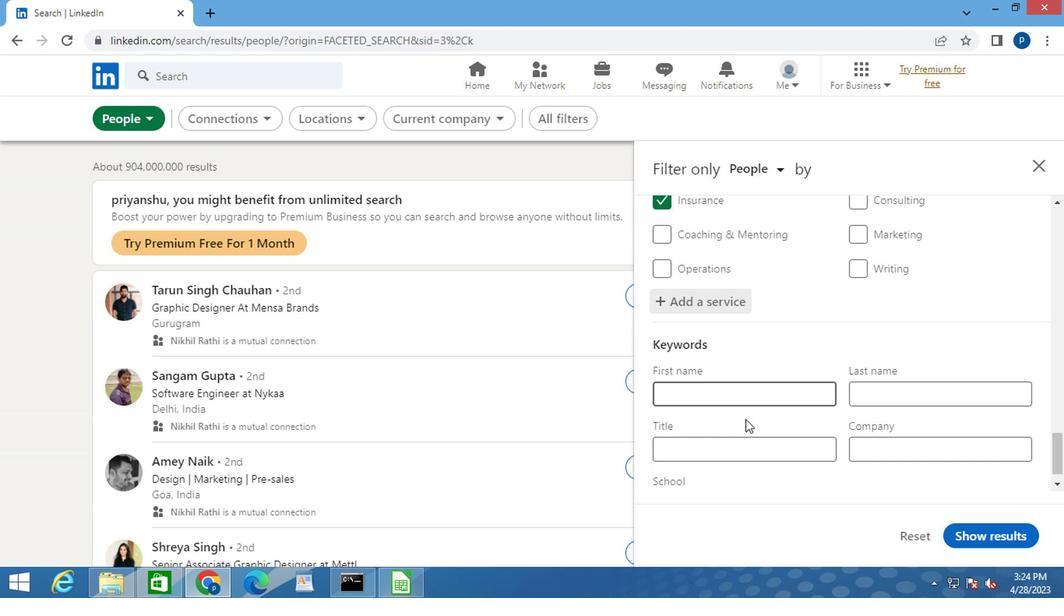 
Action: Mouse scrolled (741, 402) with delta (0, 0)
Screenshot: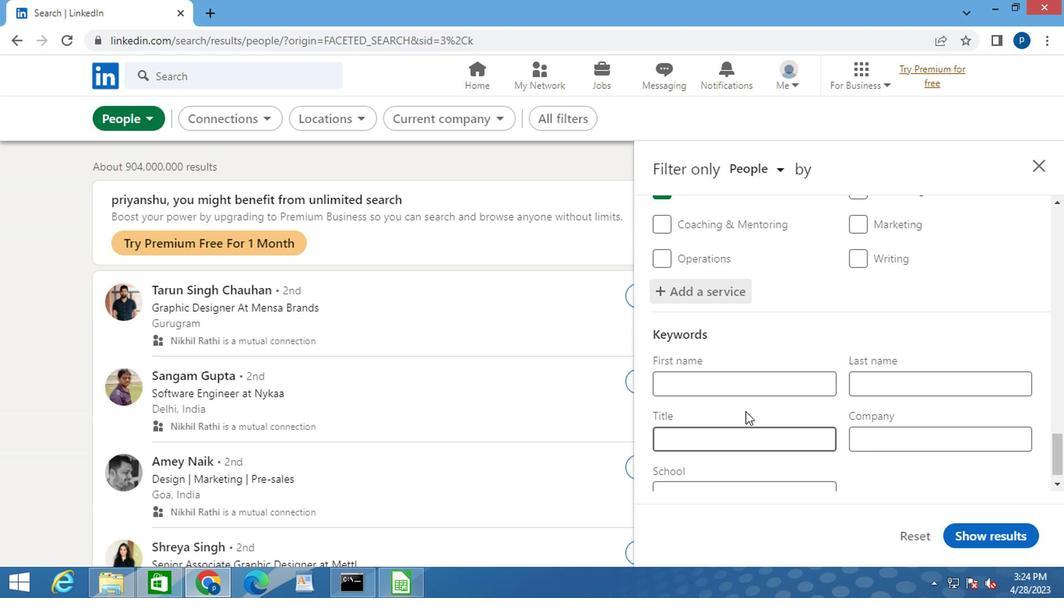 
Action: Mouse moved to (712, 418)
Screenshot: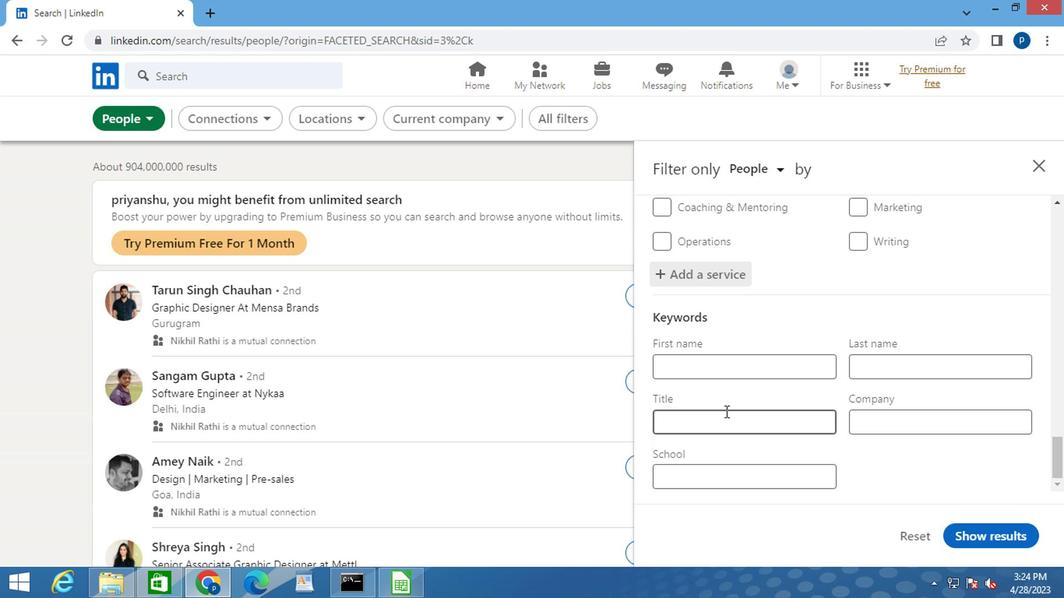 
Action: Mouse pressed left at (712, 418)
Screenshot: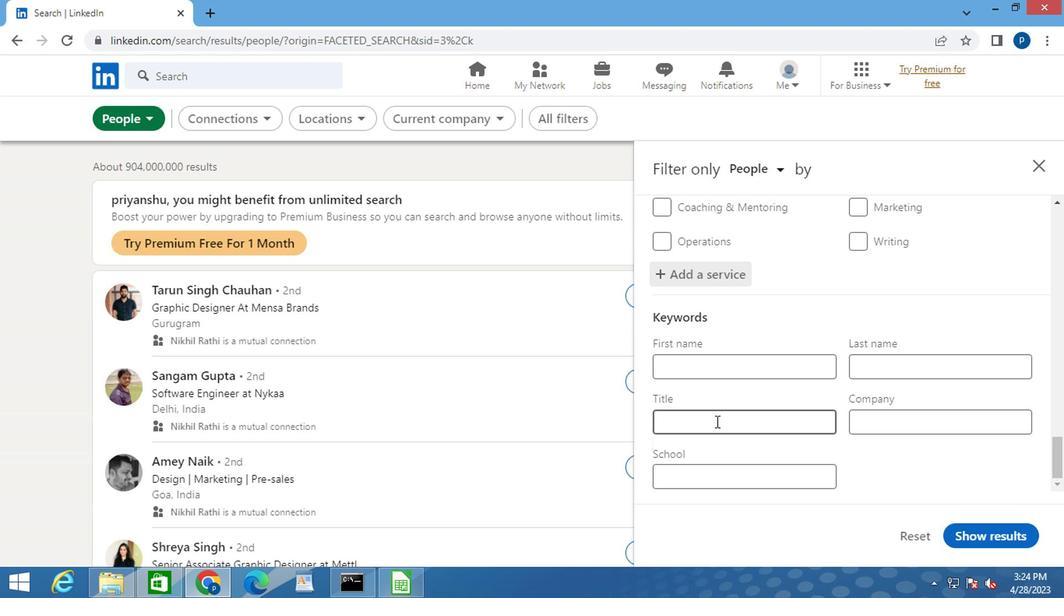 
Action: Key pressed E<Key.caps_lock>C<Key.caps_lock>OMMERCE<Key.space><Key.caps_lock>M<Key.caps_lock>ARKETING<Key.space><Key.caps_lock>S<Key.caps_lock>PECIALIST<Key.space>
Screenshot: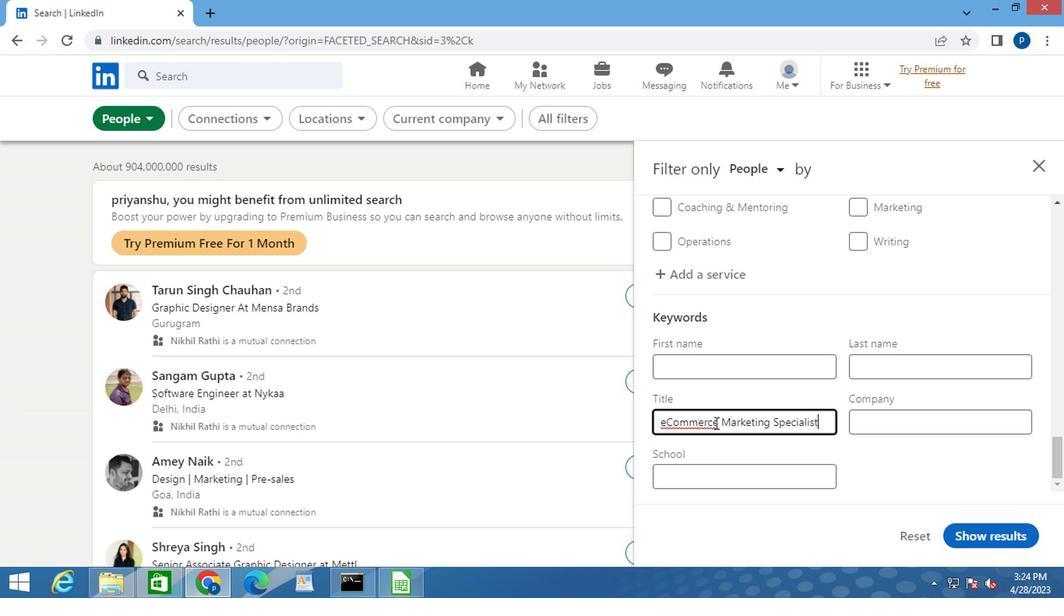 
Action: Mouse moved to (966, 527)
Screenshot: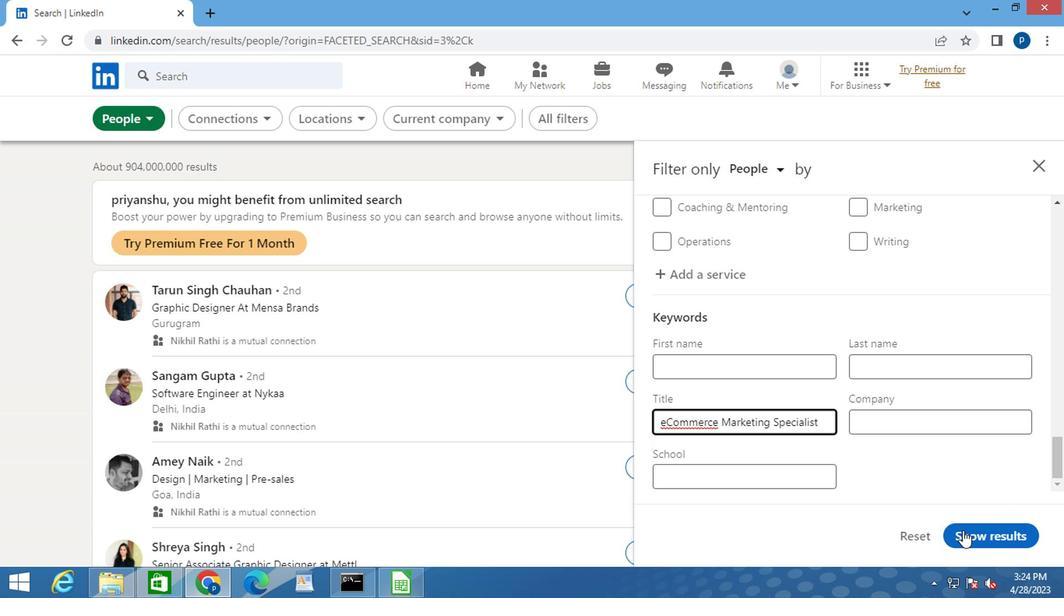 
Action: Mouse pressed left at (966, 527)
Screenshot: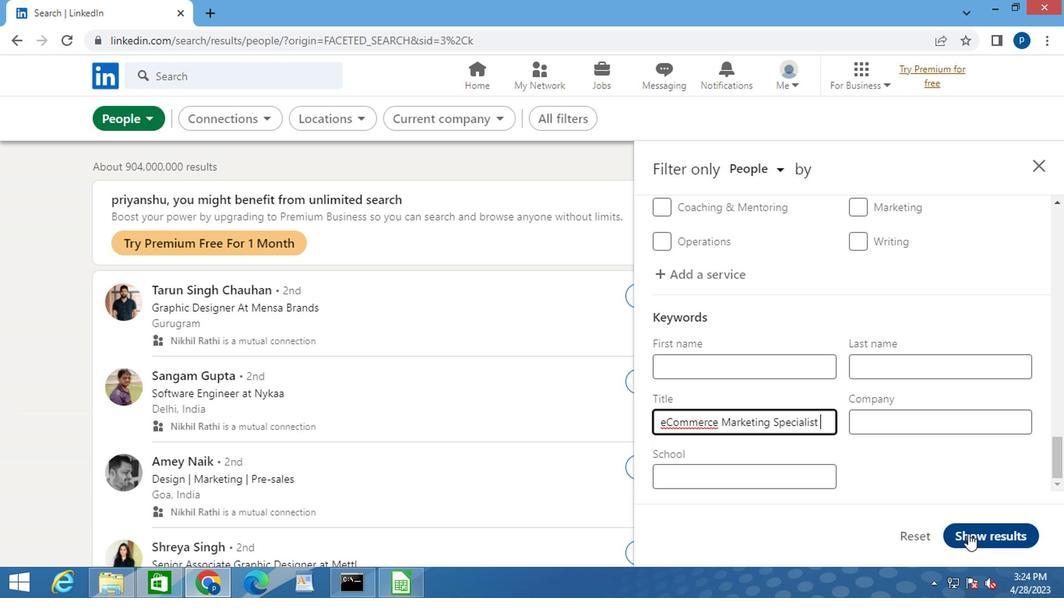 
